 Task: Export a project to various audio formats for compatibility with different software.
Action: Mouse moved to (64, 4)
Screenshot: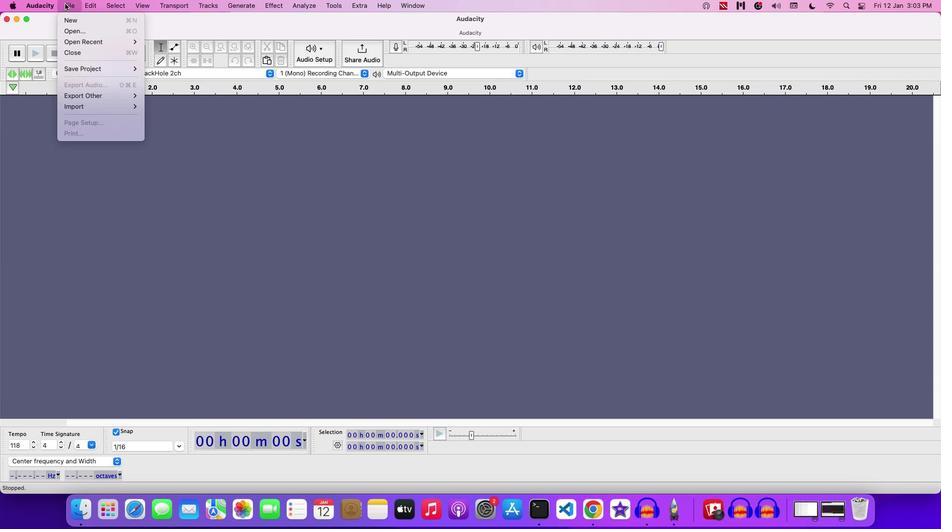 
Action: Mouse pressed left at (64, 4)
Screenshot: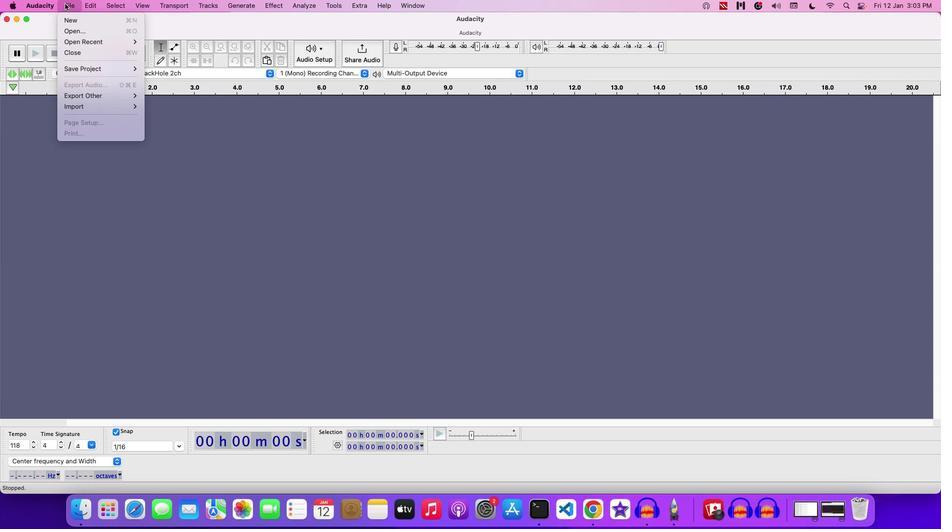 
Action: Mouse moved to (79, 28)
Screenshot: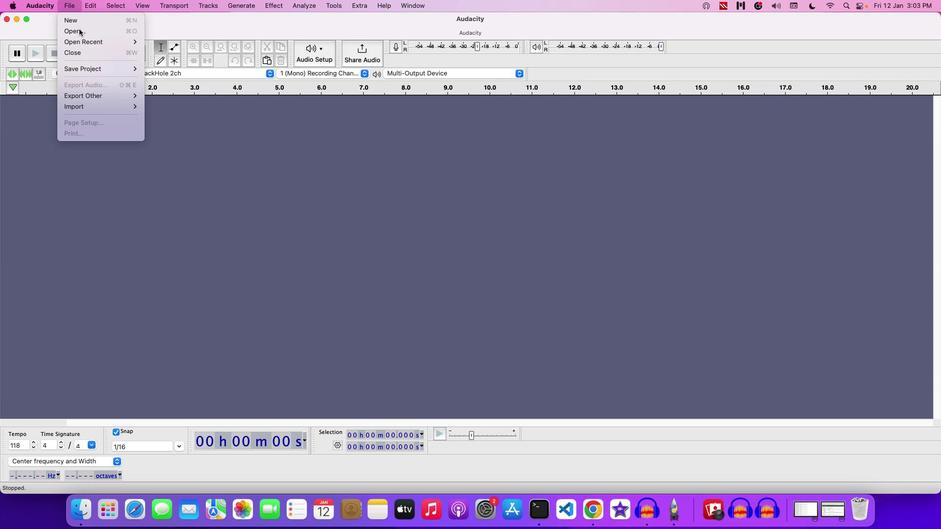 
Action: Mouse pressed left at (79, 28)
Screenshot: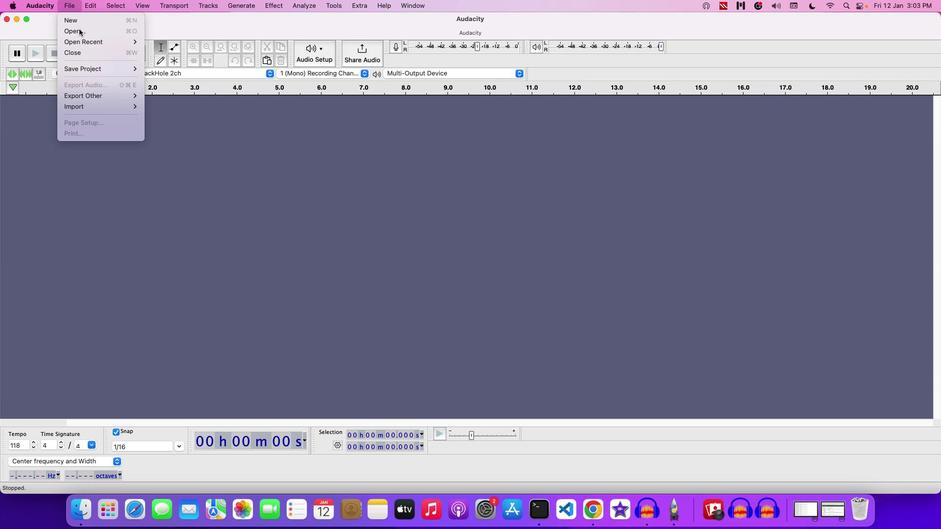 
Action: Mouse moved to (480, 105)
Screenshot: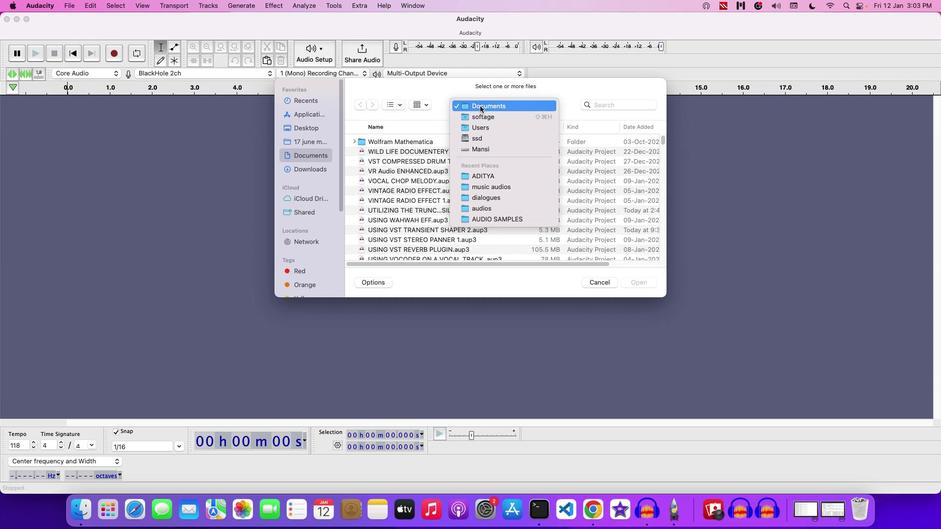 
Action: Mouse pressed left at (480, 105)
Screenshot: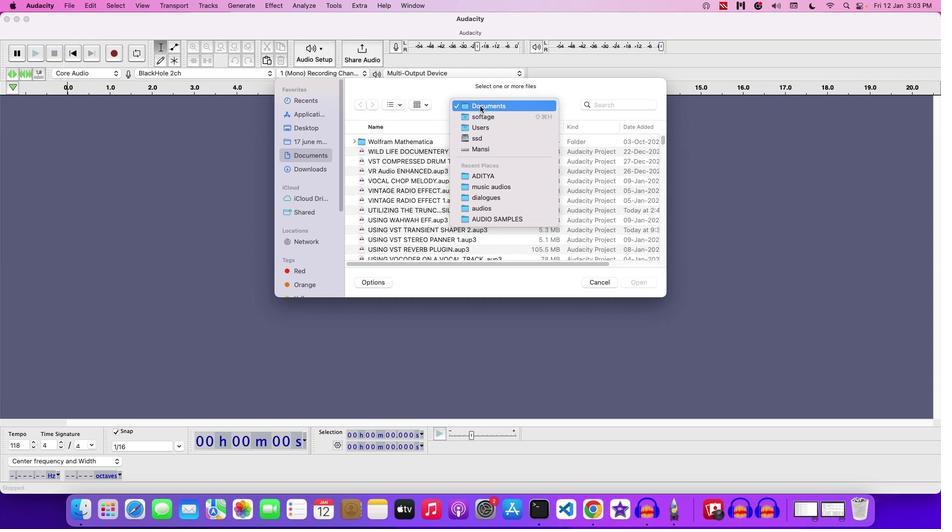 
Action: Mouse moved to (480, 186)
Screenshot: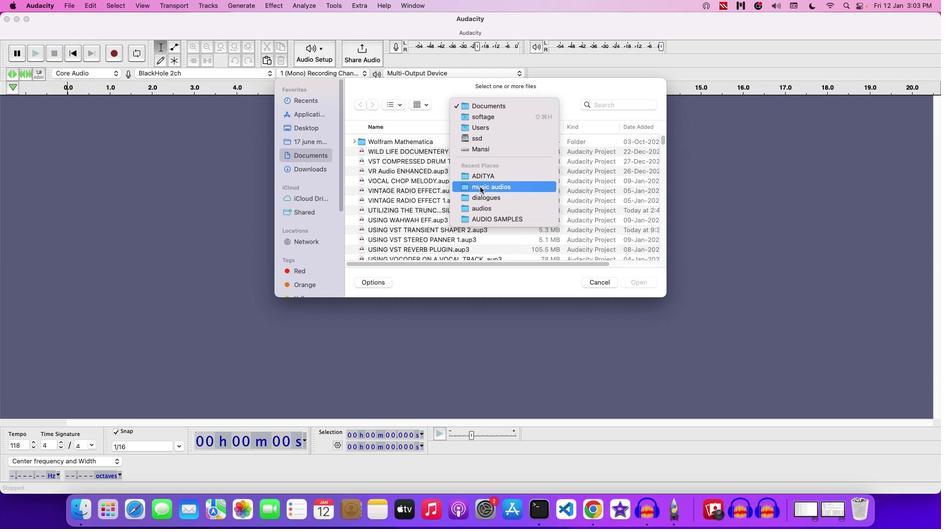
Action: Mouse pressed left at (480, 186)
Screenshot: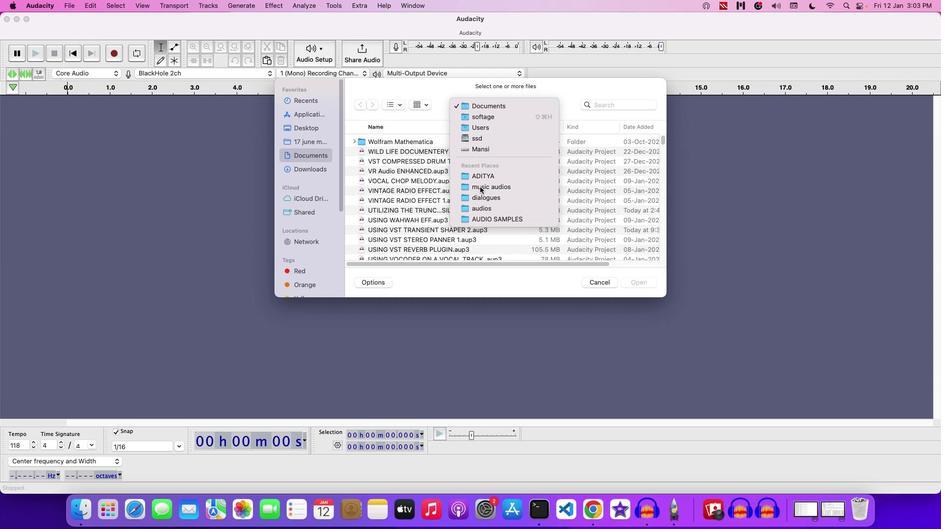 
Action: Mouse moved to (447, 156)
Screenshot: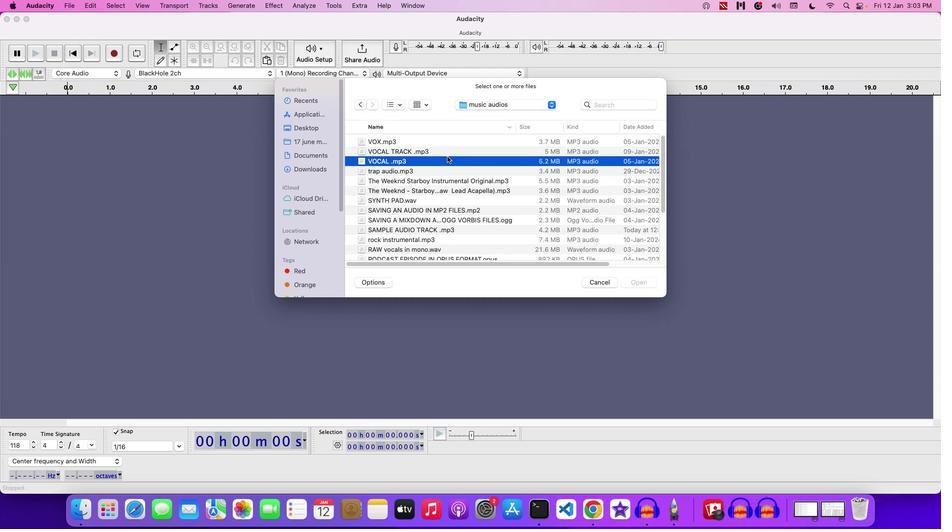 
Action: Mouse pressed left at (447, 156)
Screenshot: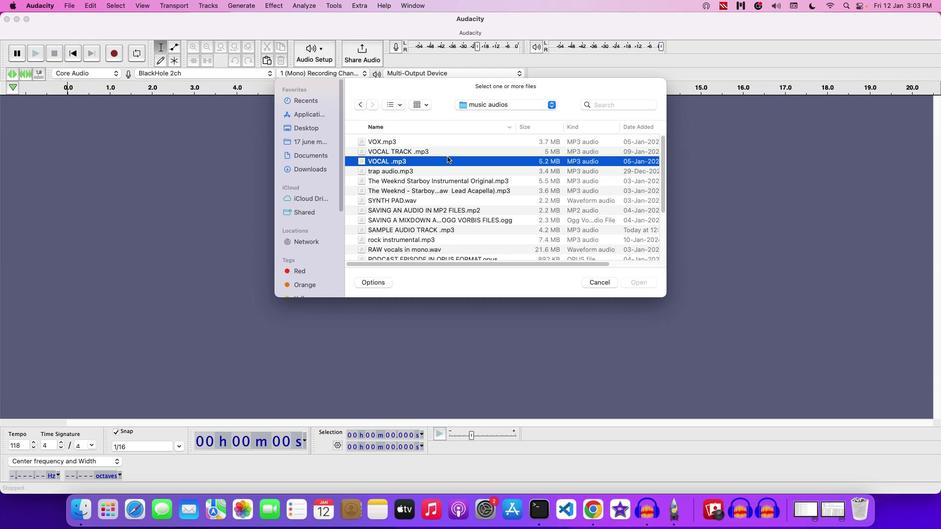 
Action: Mouse moved to (450, 153)
Screenshot: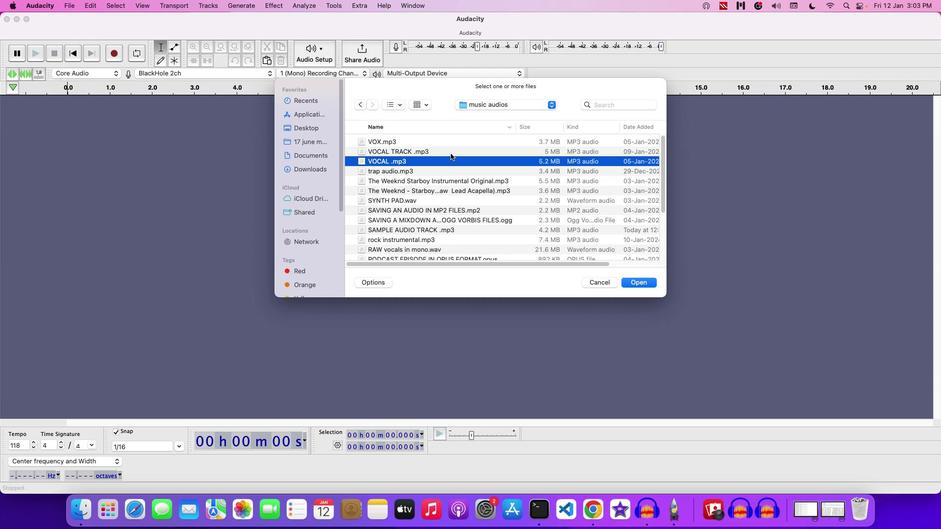 
Action: Mouse pressed left at (450, 153)
Screenshot: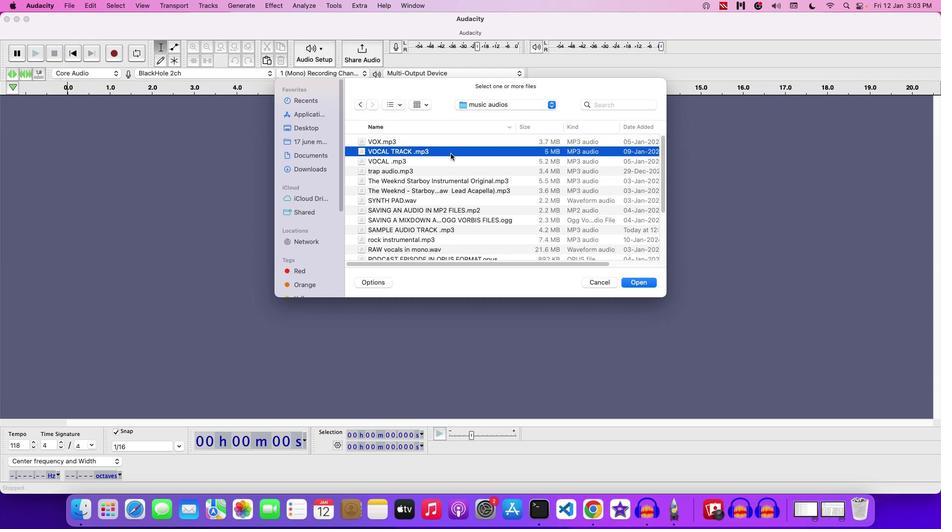 
Action: Mouse moved to (451, 153)
Screenshot: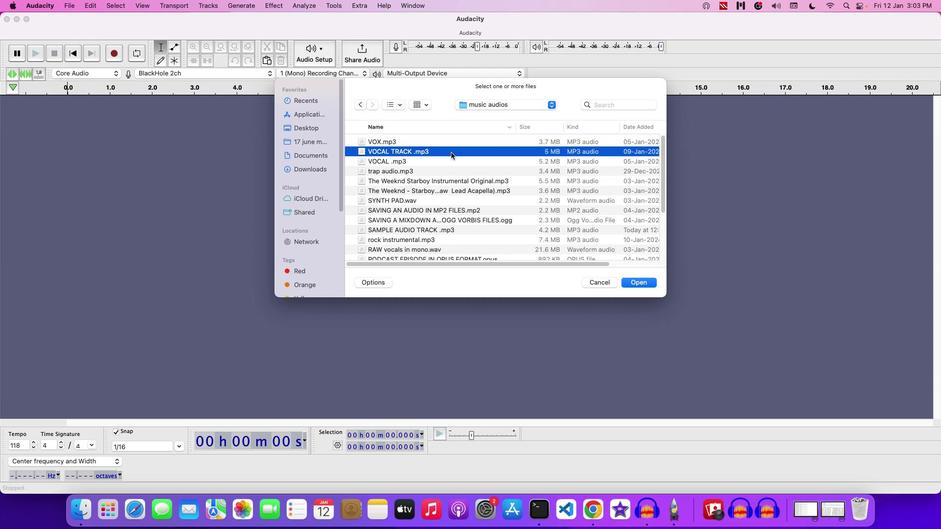 
Action: Mouse pressed left at (451, 153)
Screenshot: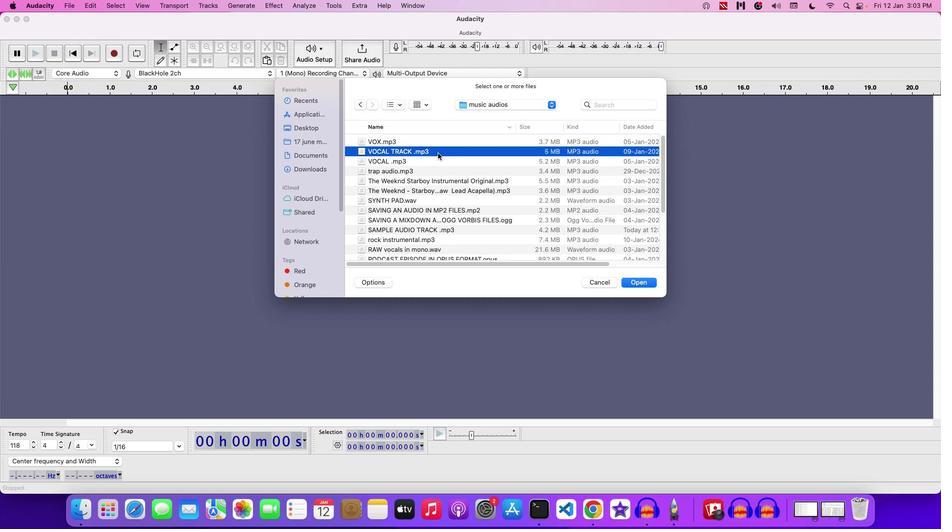 
Action: Mouse moved to (600, 285)
Screenshot: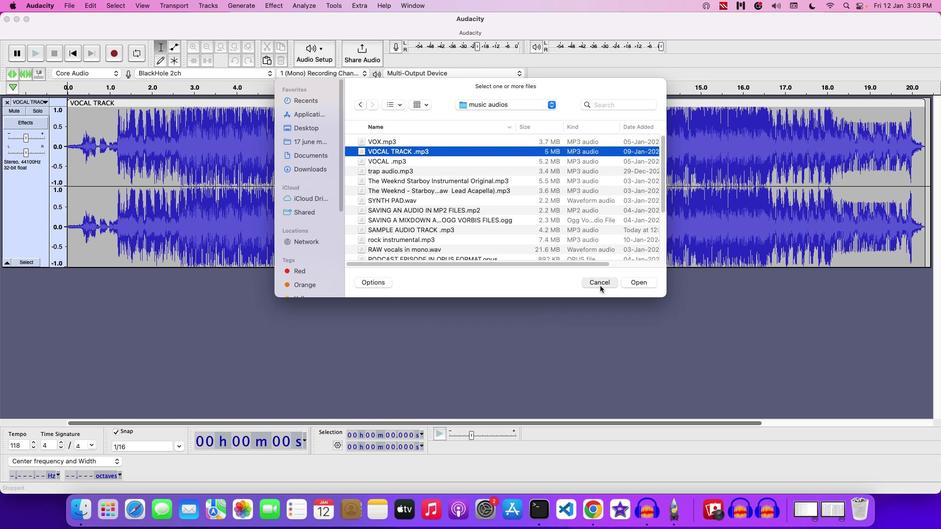 
Action: Mouse pressed left at (600, 285)
Screenshot: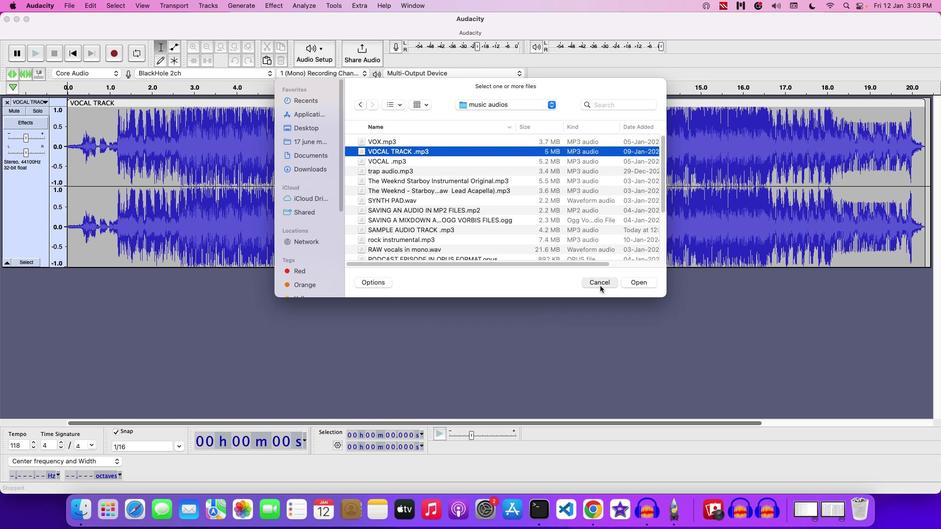 
Action: Mouse moved to (66, 106)
Screenshot: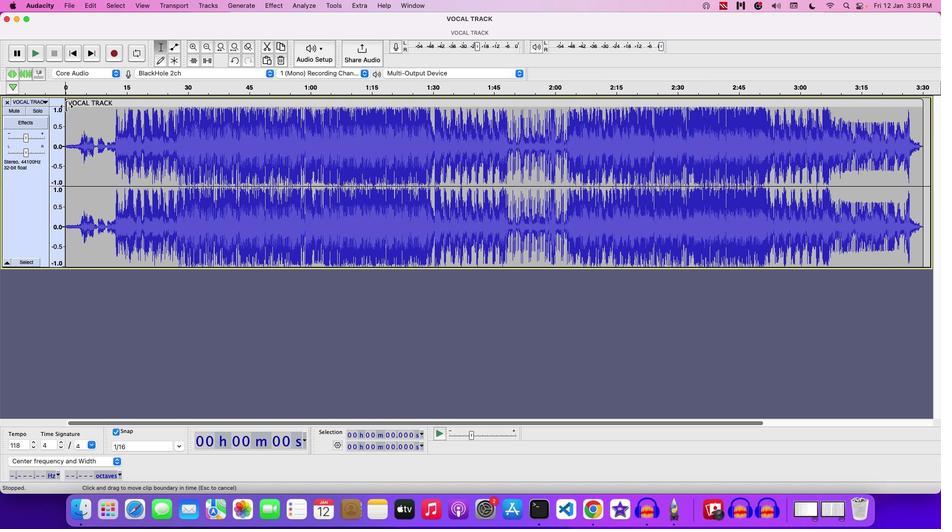 
Action: Mouse pressed left at (66, 106)
Screenshot: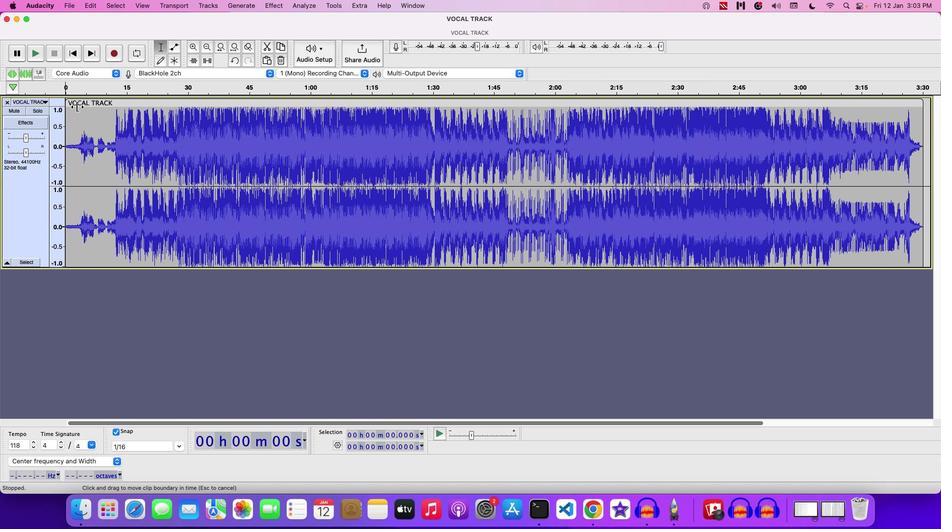 
Action: Mouse moved to (112, 104)
Screenshot: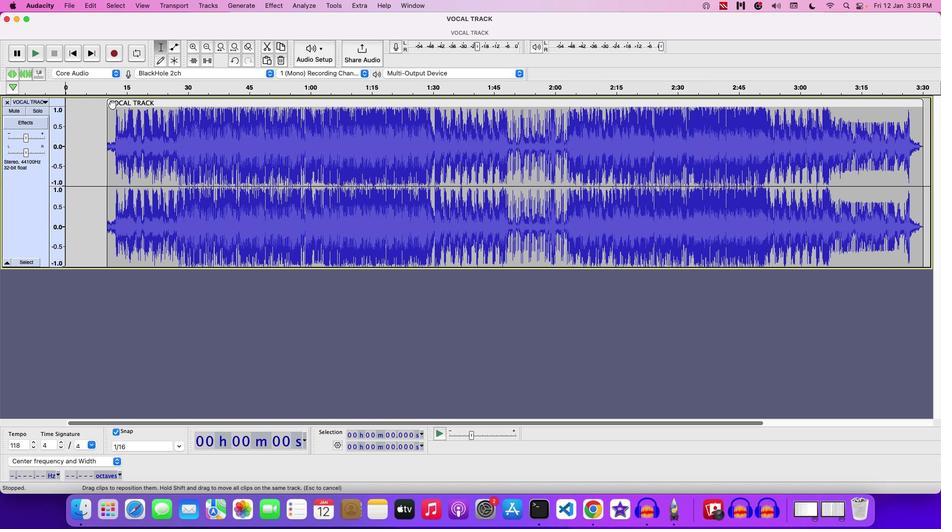 
Action: Mouse pressed left at (112, 104)
Screenshot: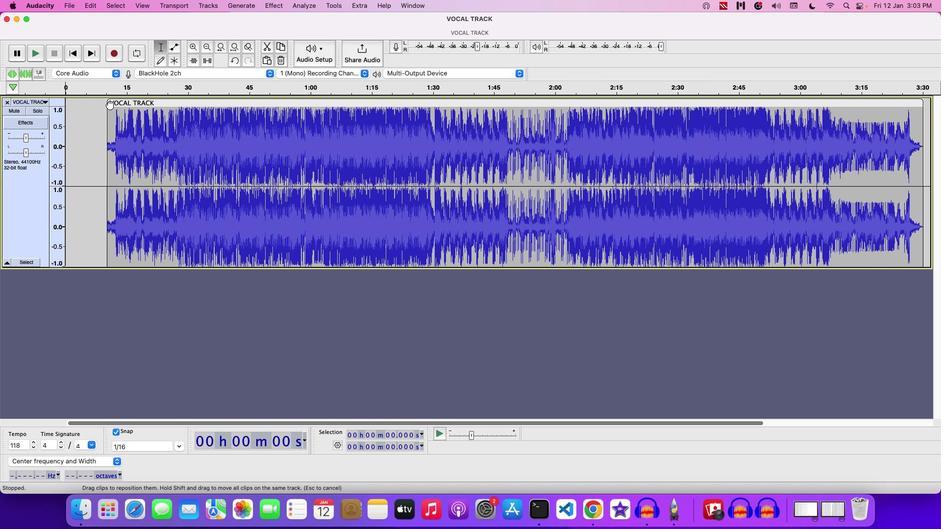
Action: Mouse moved to (881, 100)
Screenshot: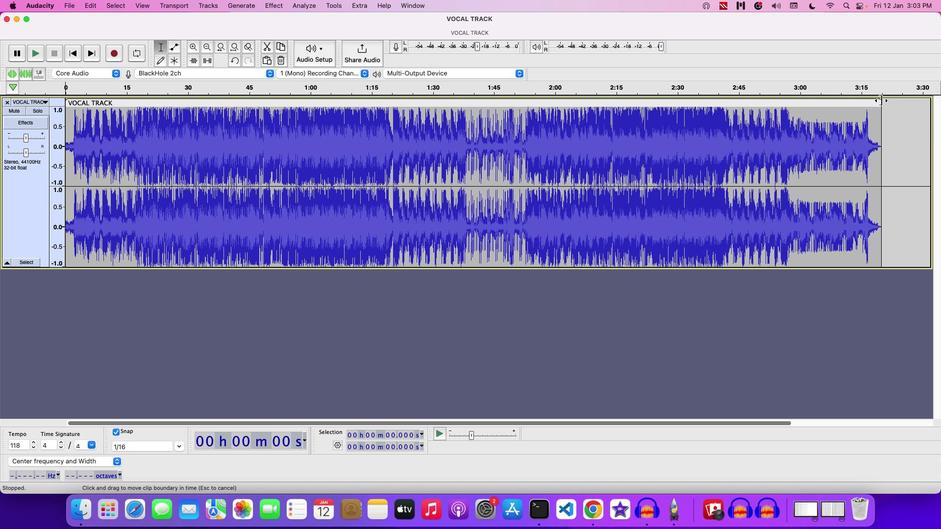 
Action: Mouse pressed left at (881, 100)
Screenshot: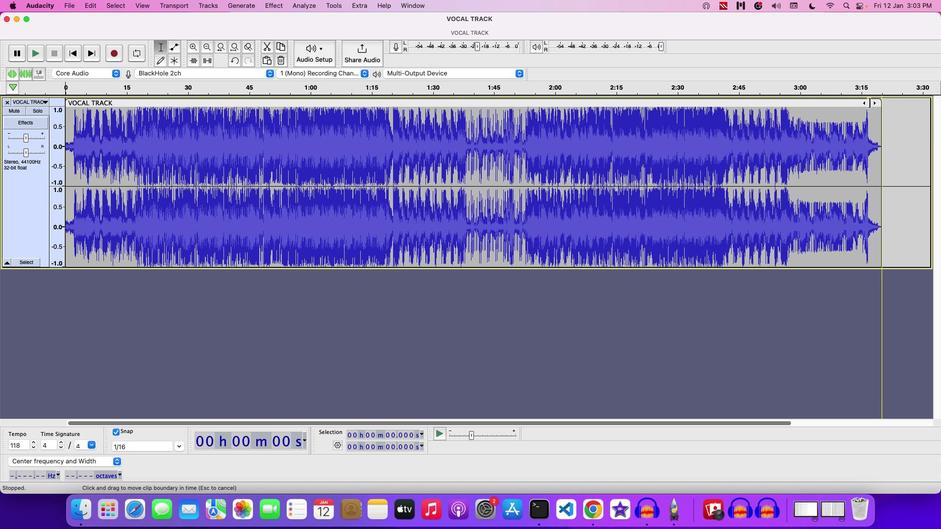 
Action: Mouse moved to (254, 85)
Screenshot: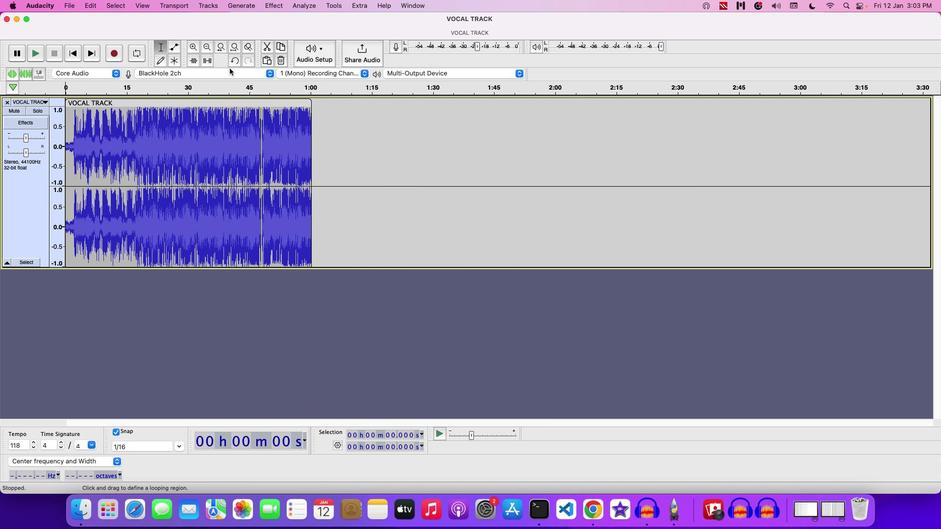 
Action: Key pressed Key.space
Screenshot: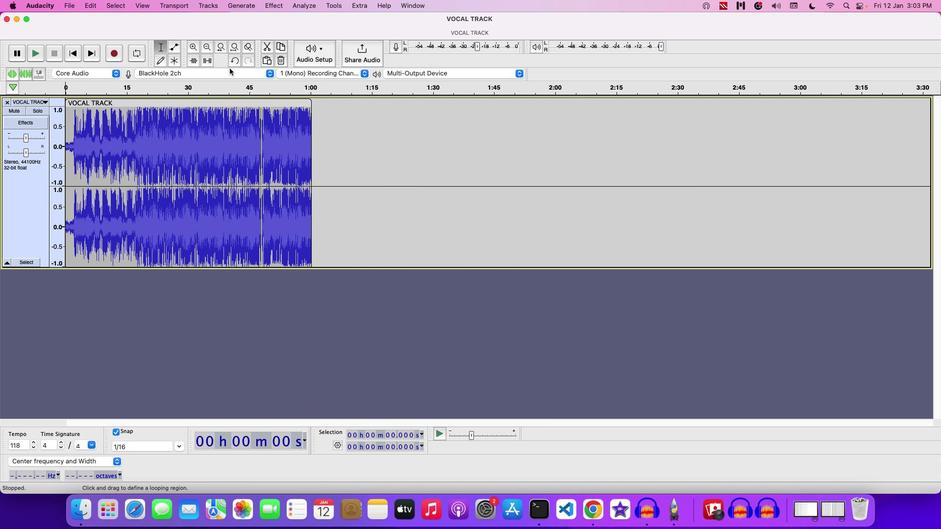 
Action: Mouse moved to (194, 45)
Screenshot: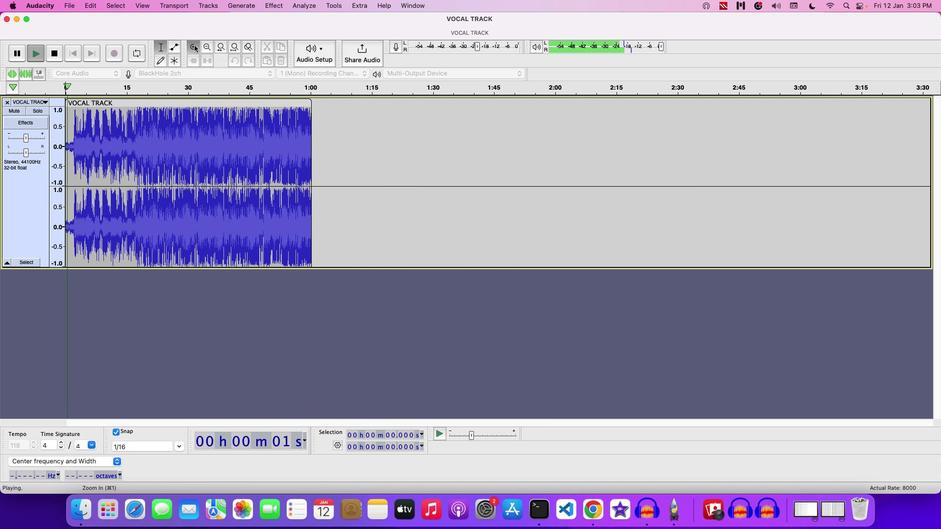 
Action: Mouse pressed left at (194, 45)
Screenshot: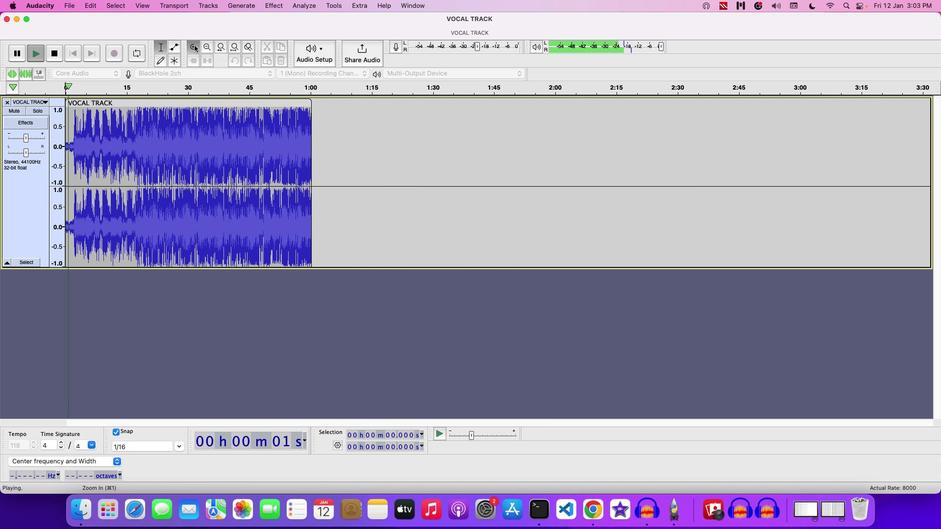 
Action: Mouse pressed left at (194, 45)
Screenshot: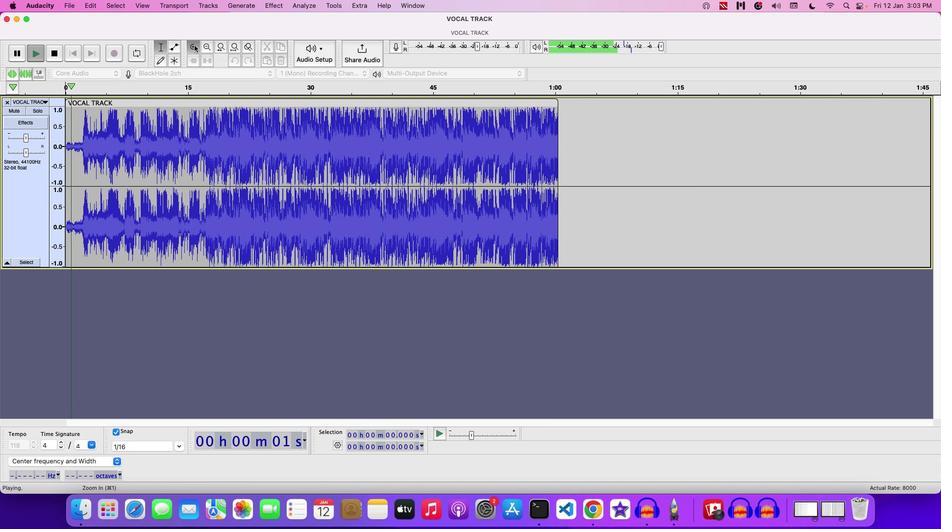 
Action: Mouse moved to (419, 149)
Screenshot: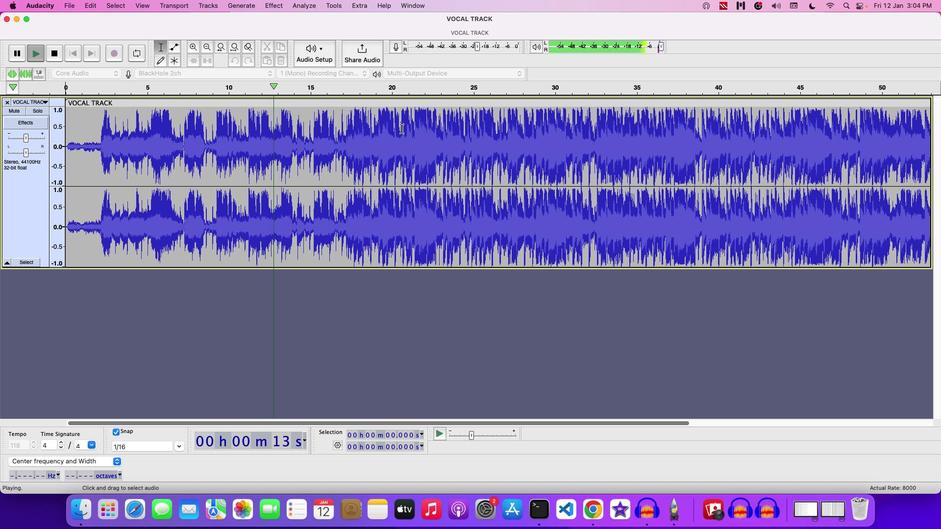
Action: Key pressed Key.space
Screenshot: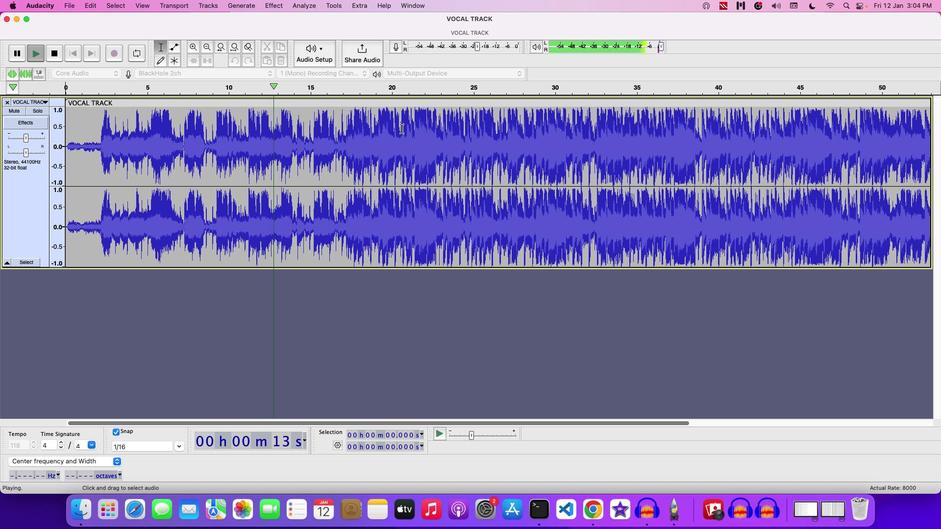 
Action: Mouse moved to (73, 7)
Screenshot: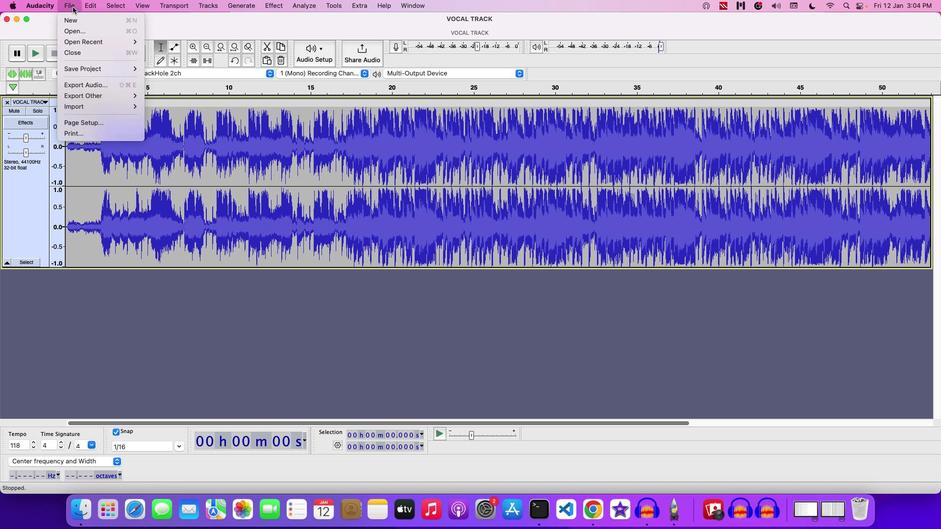 
Action: Mouse pressed left at (73, 7)
Screenshot: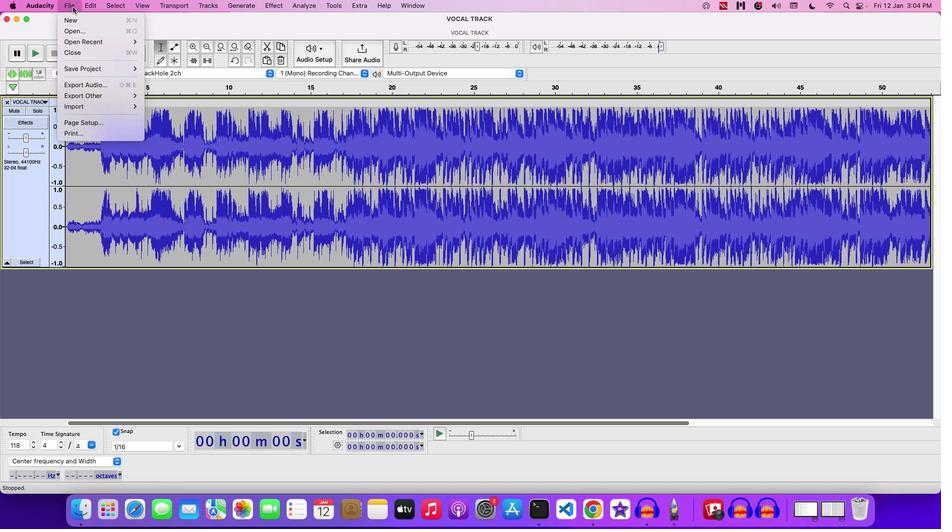 
Action: Mouse moved to (102, 82)
Screenshot: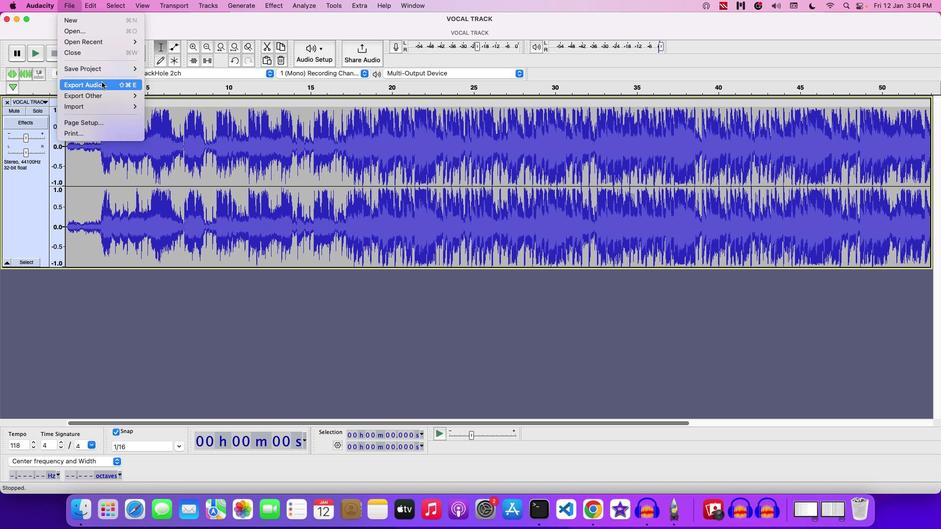 
Action: Mouse pressed left at (102, 82)
Screenshot: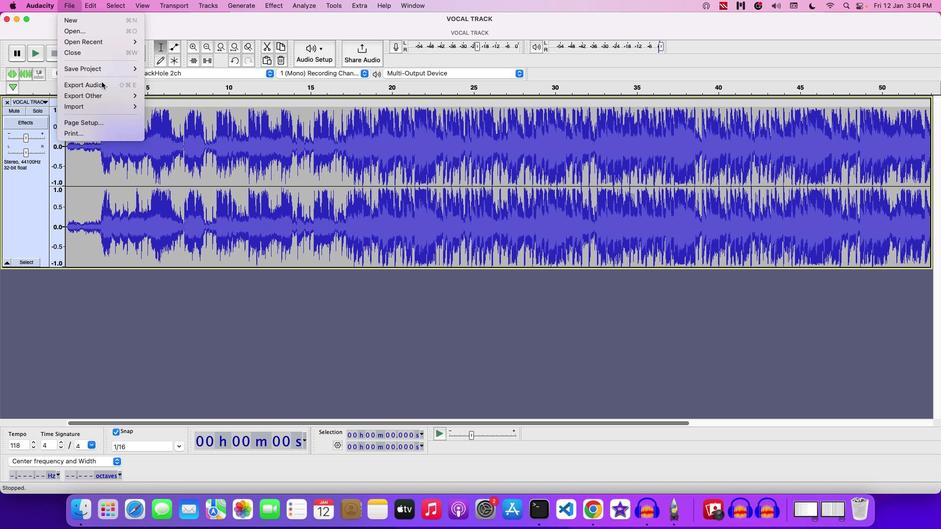 
Action: Mouse moved to (293, 119)
Screenshot: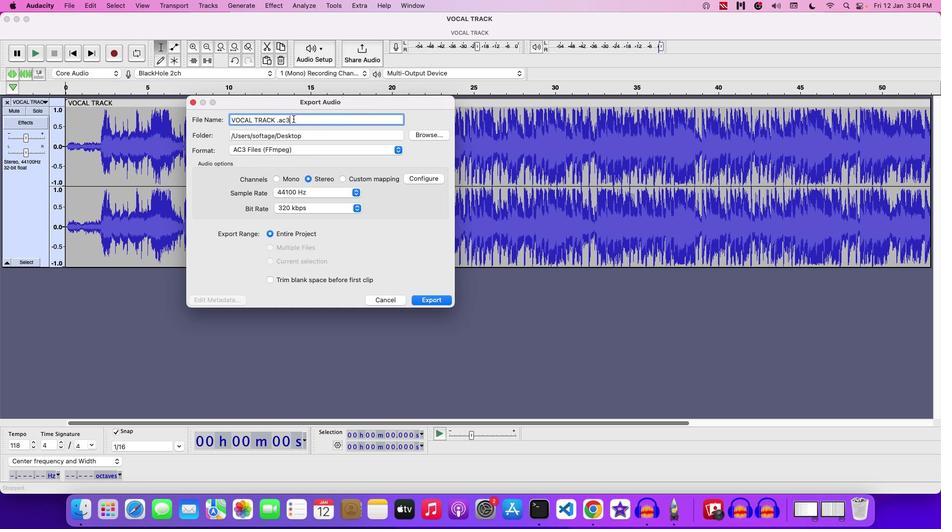 
Action: Mouse pressed left at (293, 119)
Screenshot: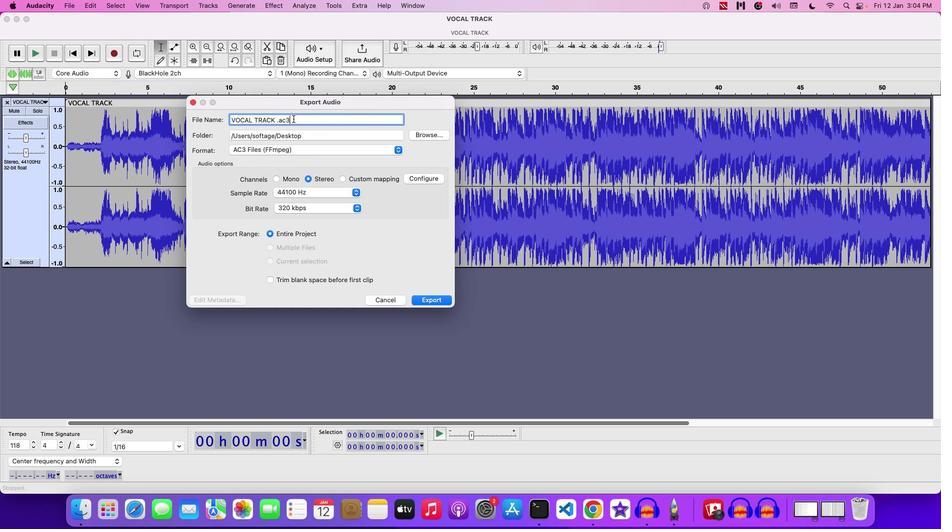 
Action: Mouse moved to (289, 114)
Screenshot: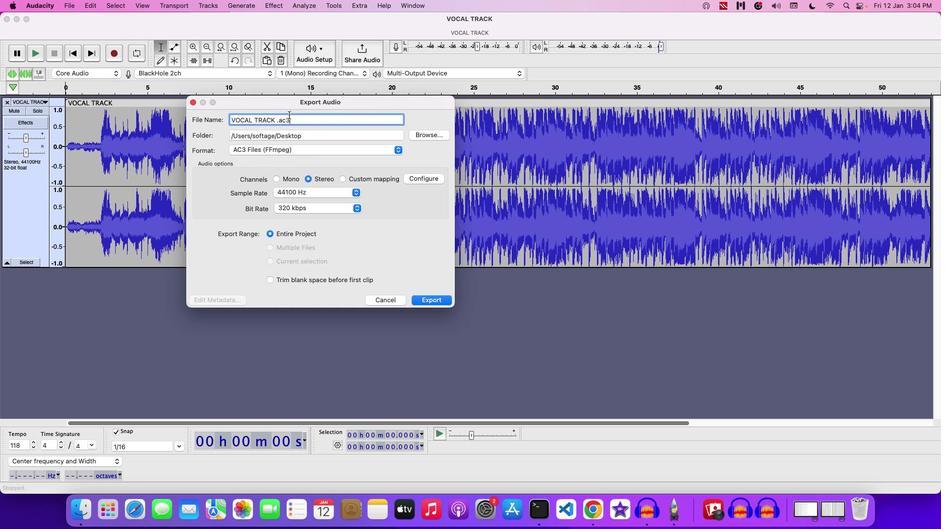 
Action: Key pressed Key.backspaceKey.backspaceKey.backspaceKey.backspaceKey.backspaceKey.backspaceKey.backspaceKey.backspaceKey.backspaceKey.backspaceKey.backspaceKey.backspaceKey.backspaceKey.backspaceKey.backspaceKey.backspaceKey.backspaceKey.backspaceKey.backspaceKey.backspaceKey.backspaceKey.backspace'E''X''P''O''R''T''I''N''G'Key.space'P''R''O''J''E''C''X'Key.backspace'T'Key.space'I''N'Key.space'V''A''R''I''O''U'
Screenshot: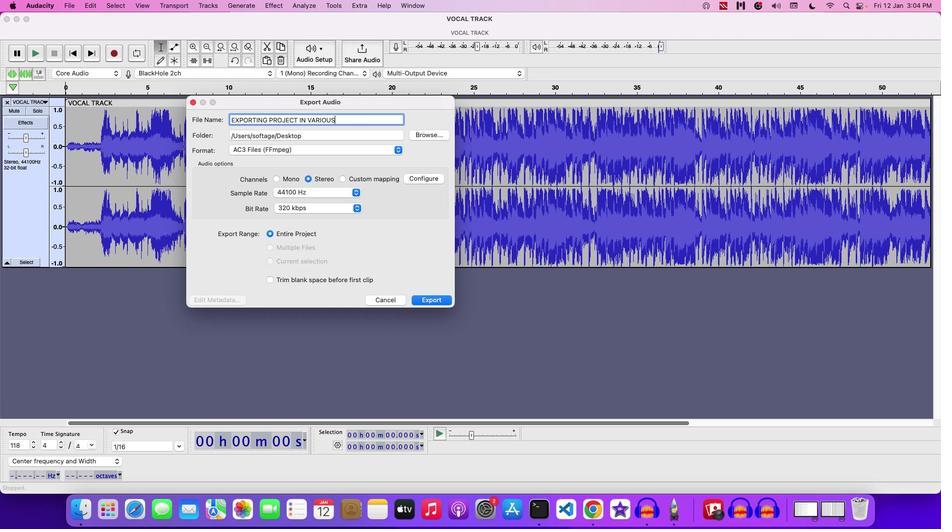 
Action: Mouse moved to (289, 114)
Screenshot: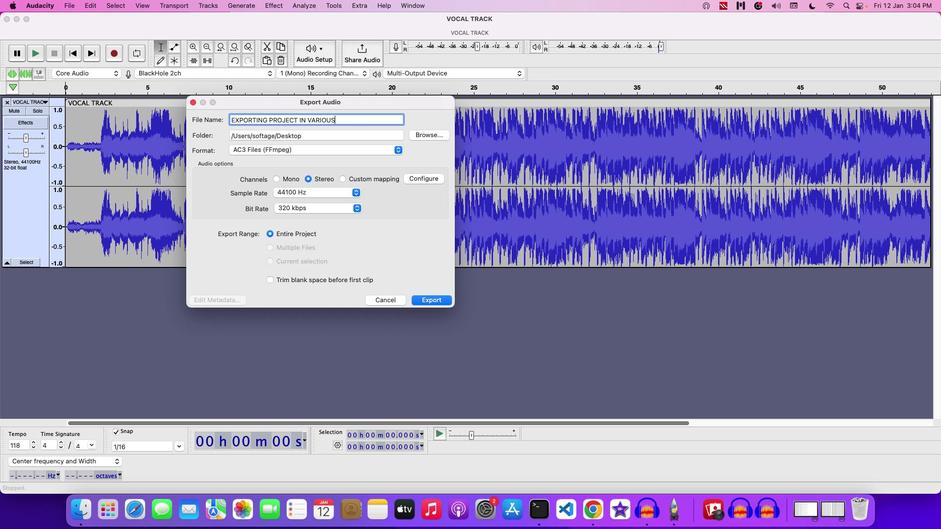 
Action: Key pressed 'S'Key.space'A''U''D''I''O'Key.space'F''O''R''M''A''T'Key.space'1'
Screenshot: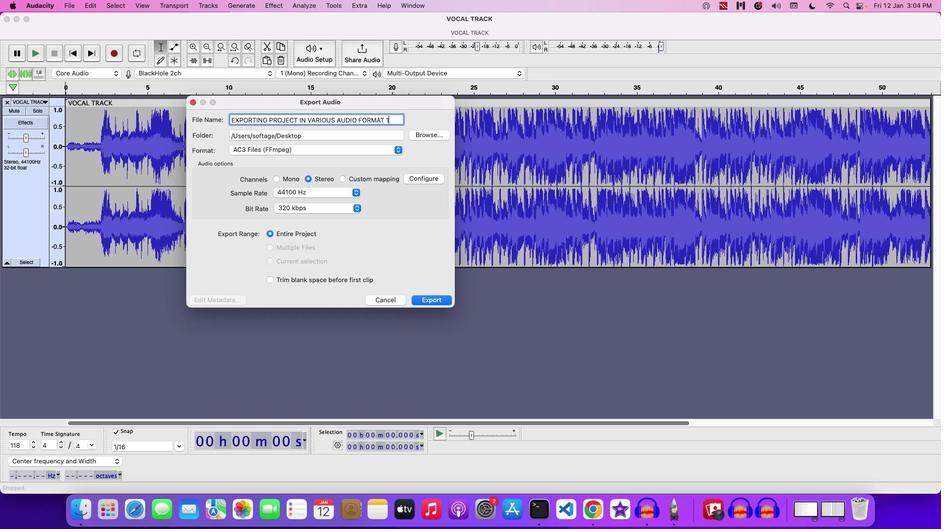
Action: Mouse moved to (442, 117)
Screenshot: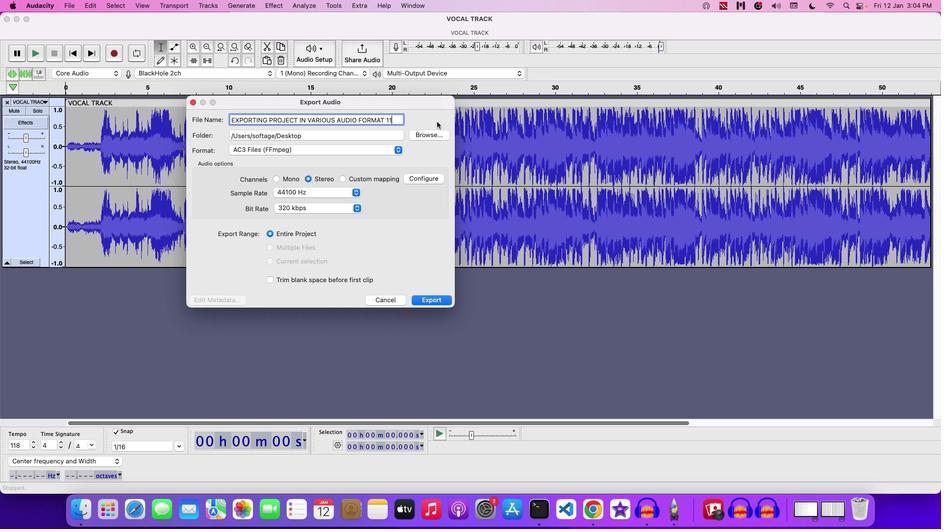 
Action: Key pressed '1'
Screenshot: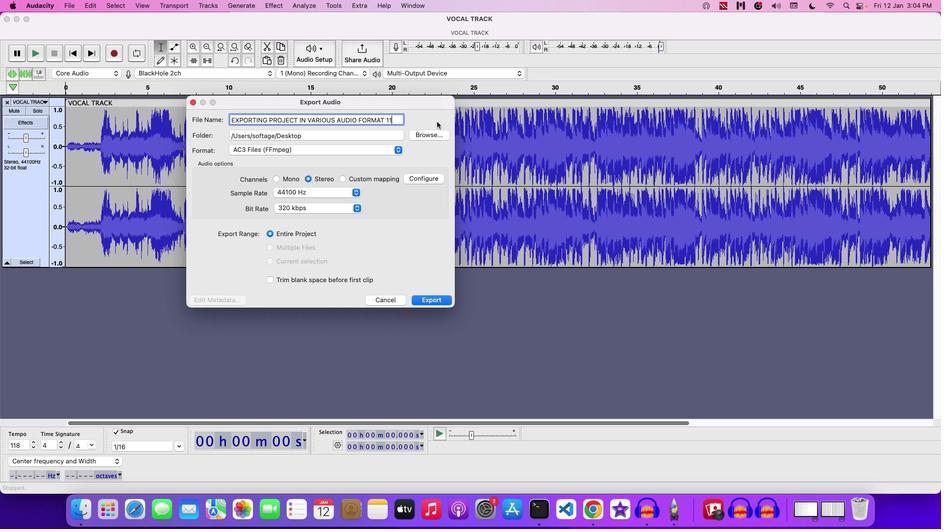 
Action: Mouse moved to (411, 130)
Screenshot: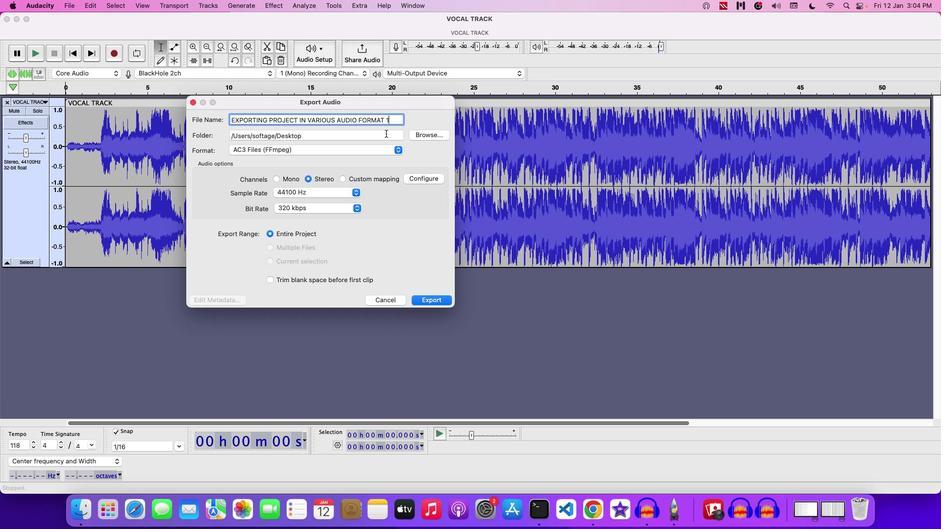 
Action: Key pressed Key.backspace
Screenshot: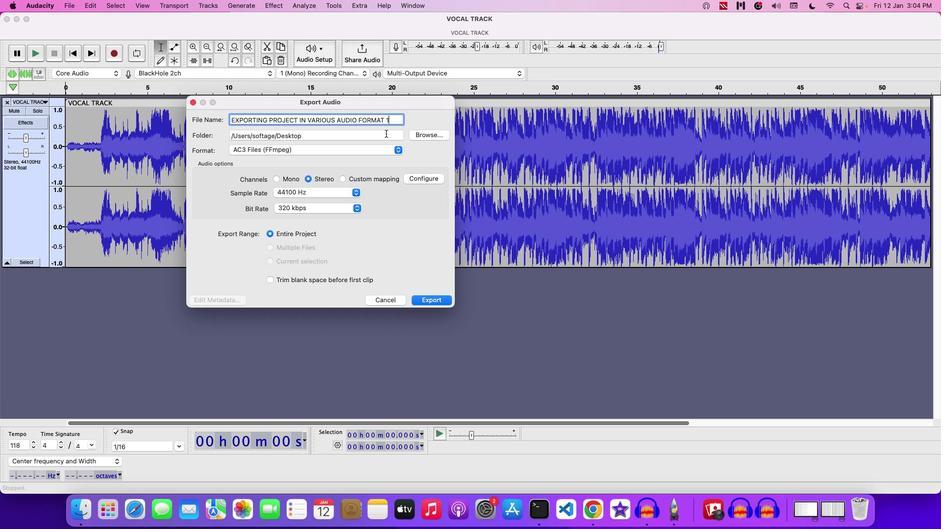 
Action: Mouse moved to (316, 155)
Screenshot: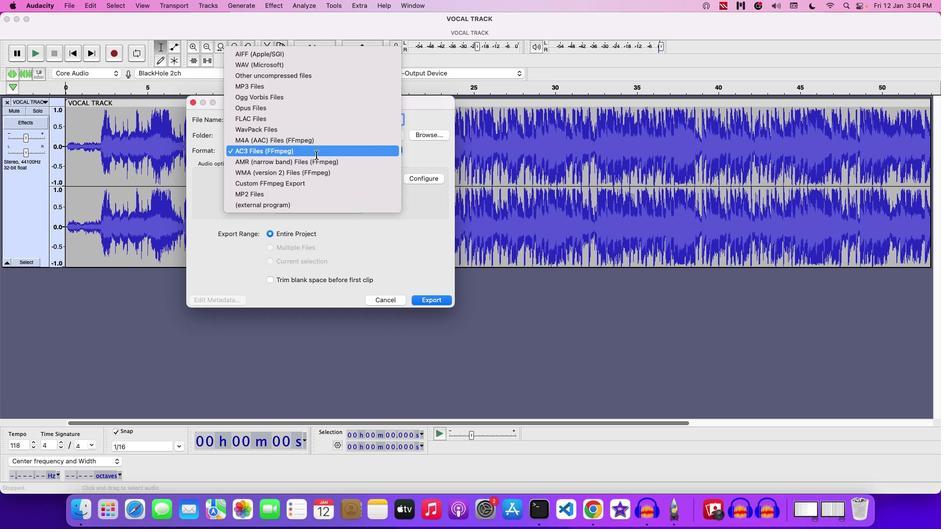 
Action: Mouse pressed left at (316, 155)
Screenshot: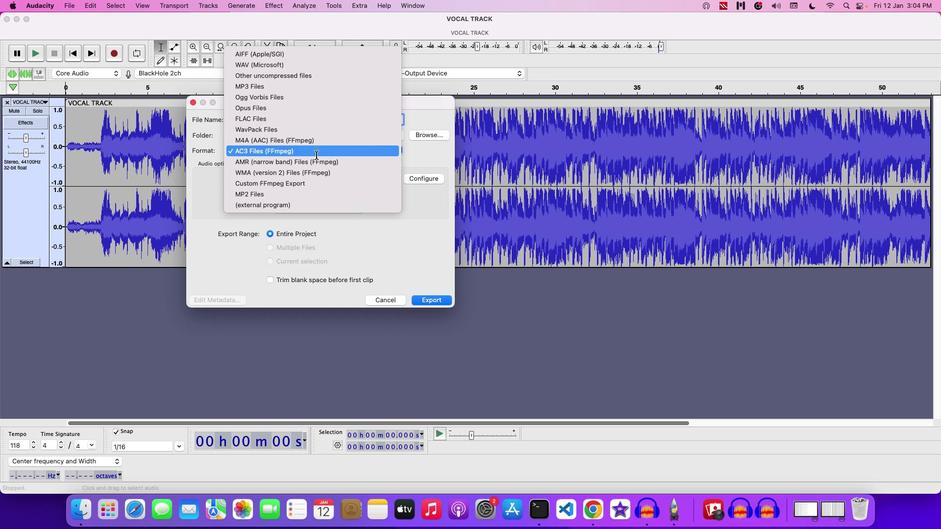 
Action: Mouse moved to (291, 61)
Screenshot: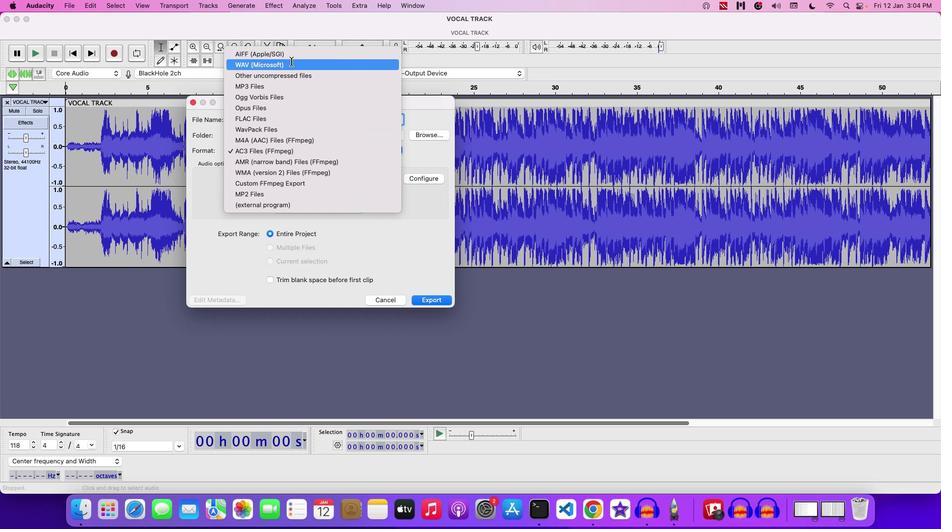 
Action: Mouse pressed left at (291, 61)
Screenshot: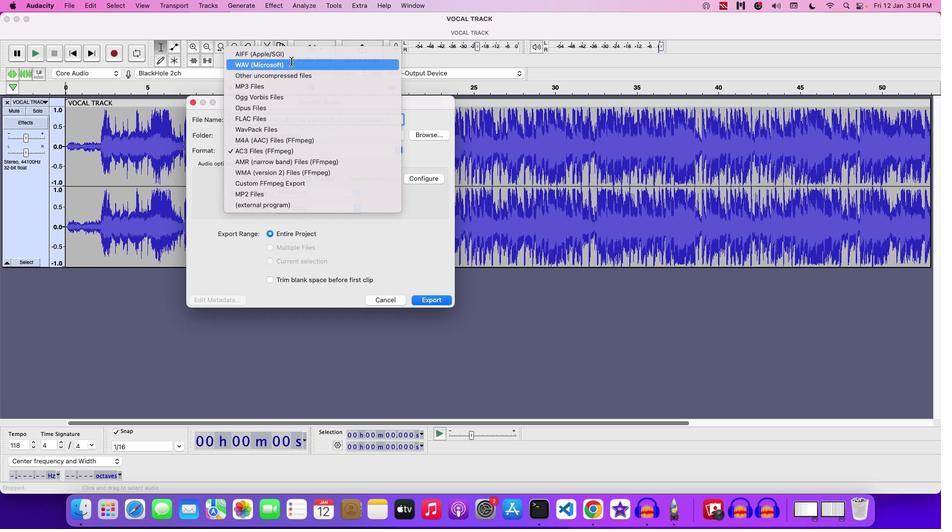 
Action: Mouse moved to (429, 301)
Screenshot: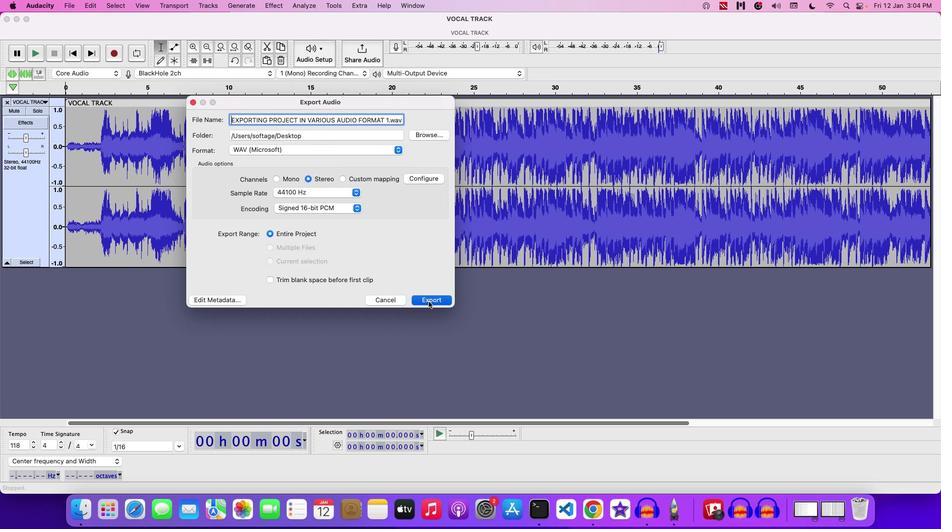 
Action: Mouse pressed left at (429, 301)
Screenshot: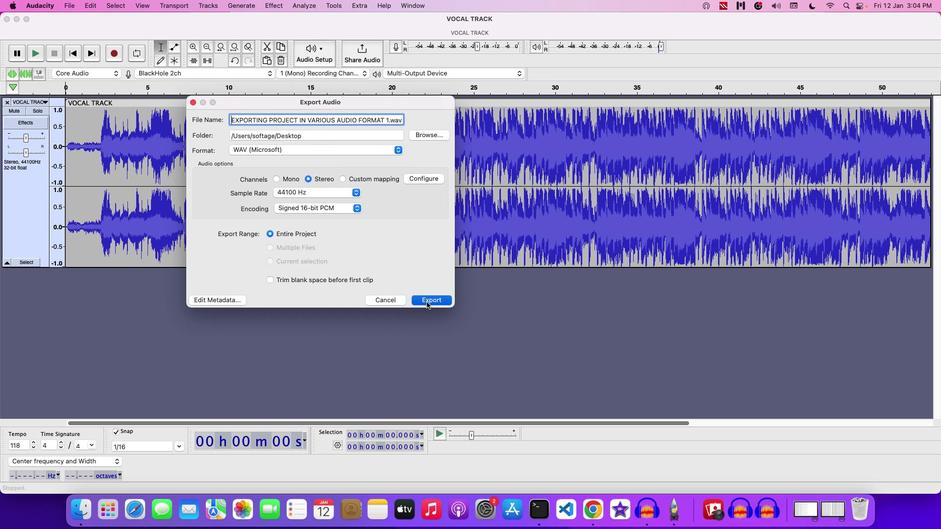 
Action: Mouse moved to (67, 0)
Screenshot: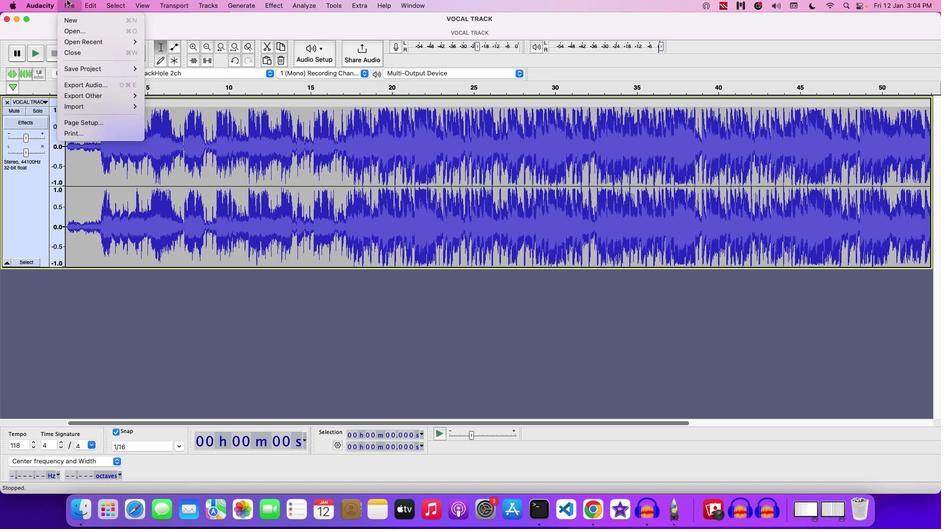 
Action: Mouse pressed left at (67, 0)
Screenshot: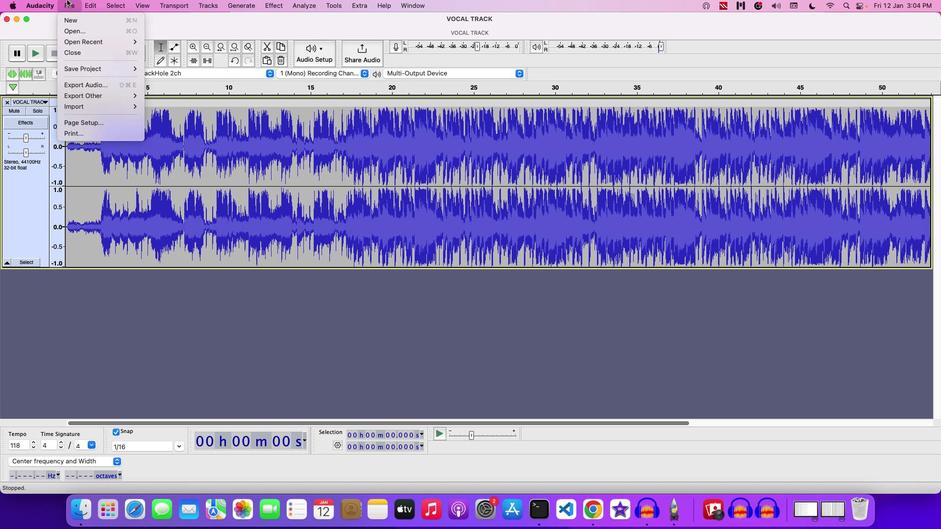 
Action: Mouse moved to (86, 89)
Screenshot: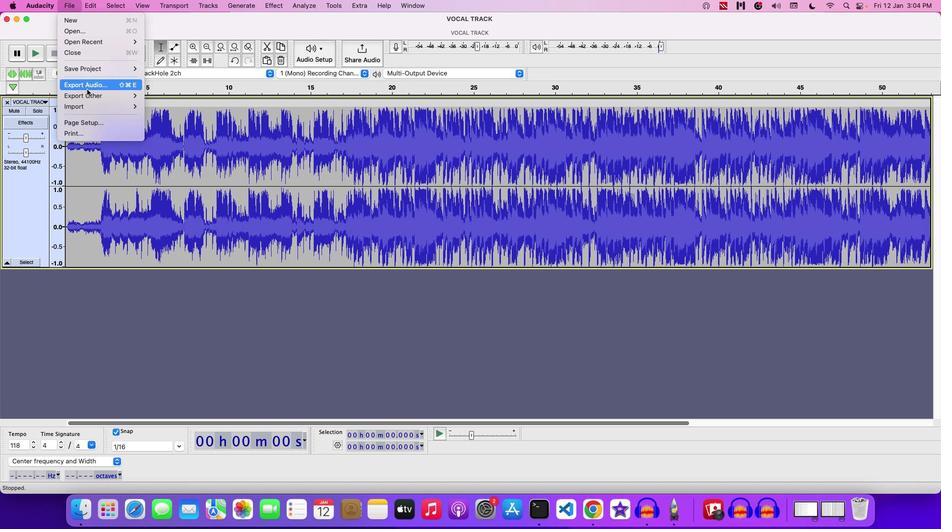 
Action: Mouse pressed left at (86, 89)
Screenshot: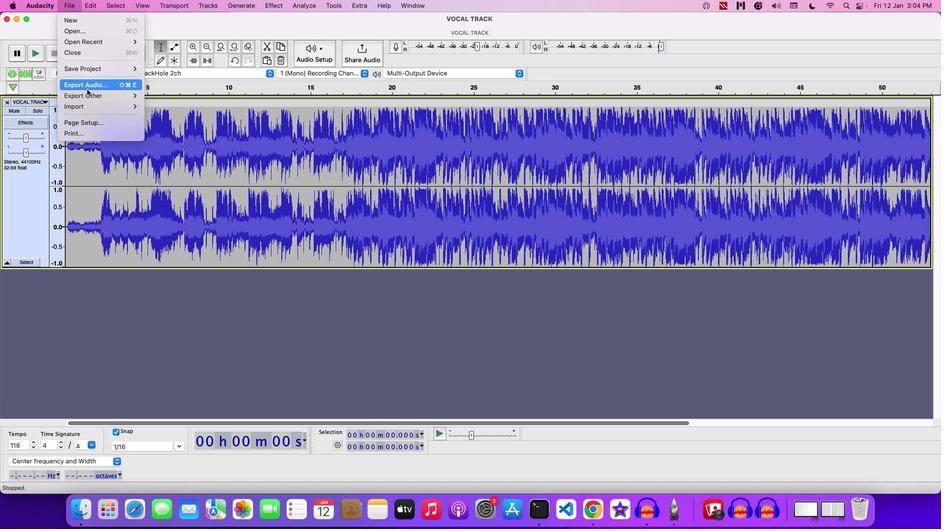
Action: Mouse moved to (224, 112)
Screenshot: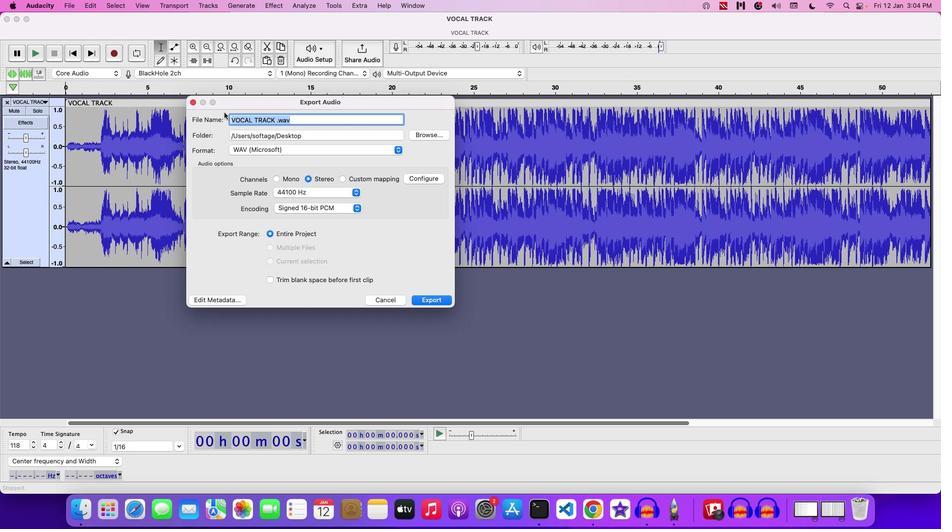 
Action: Key pressed Key.backspace'E''X''P''O''R''T''I''N''G'Key.space'A''U''D''I''O''P'Key.spaceKey.backspaceKey.backspace'I''O'Key.backspaceKey.backspaceKey.space'I''N'Key.space'D''I''F''F'Key.space'F''O''R''M''A''T'Key.space'2'
Screenshot: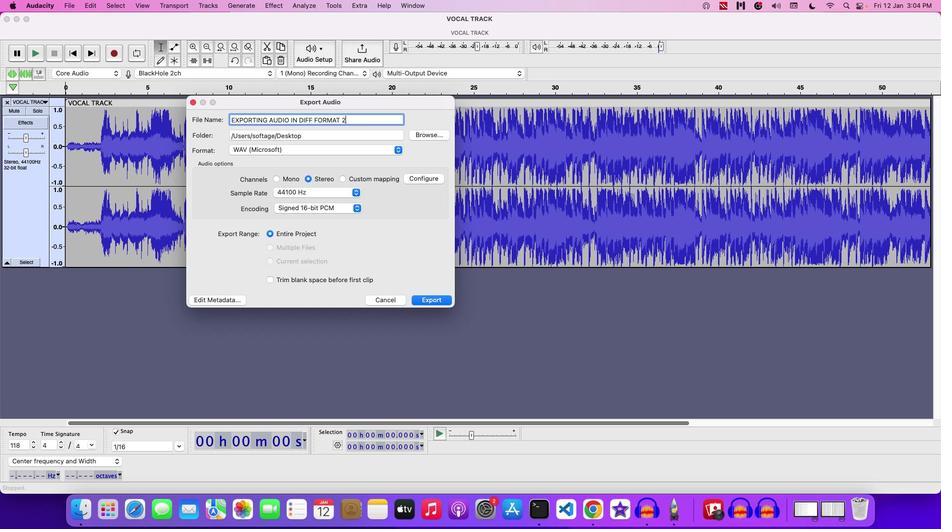 
Action: Mouse moved to (309, 149)
Screenshot: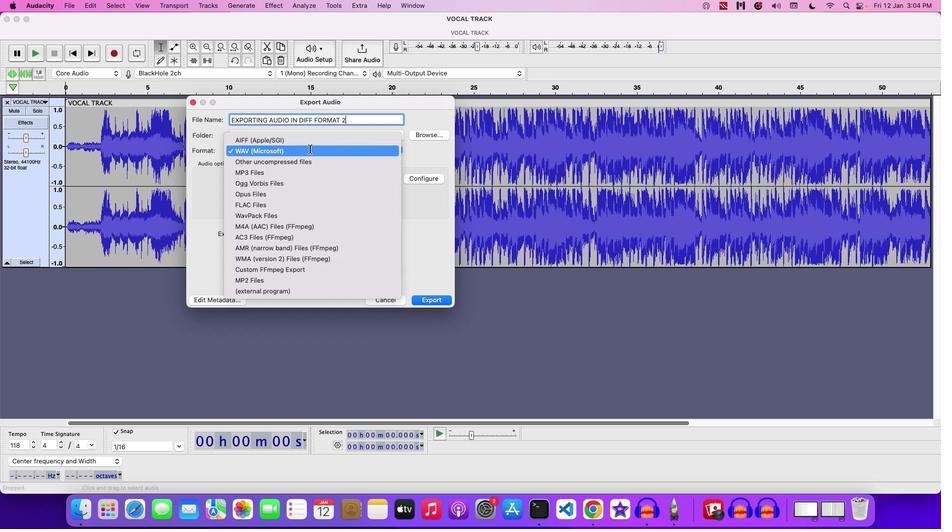
Action: Mouse pressed left at (309, 149)
Screenshot: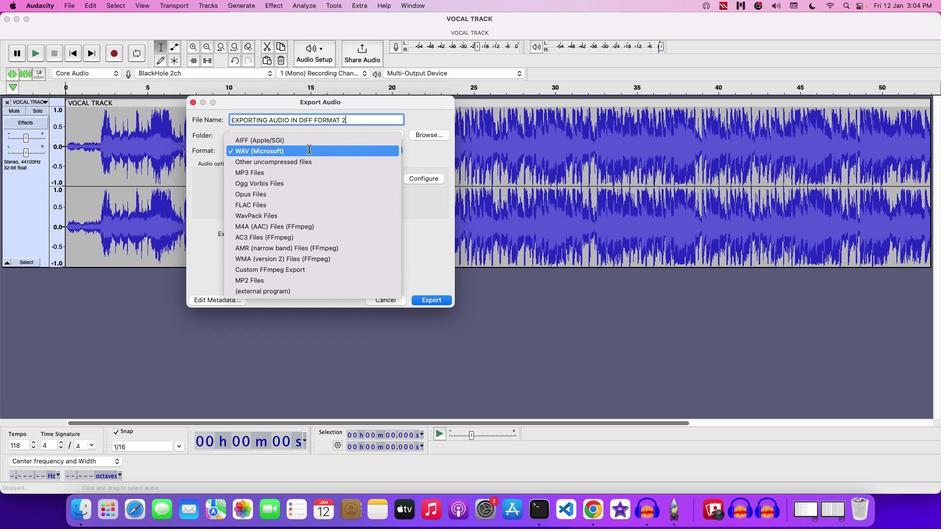 
Action: Mouse moved to (255, 167)
Screenshot: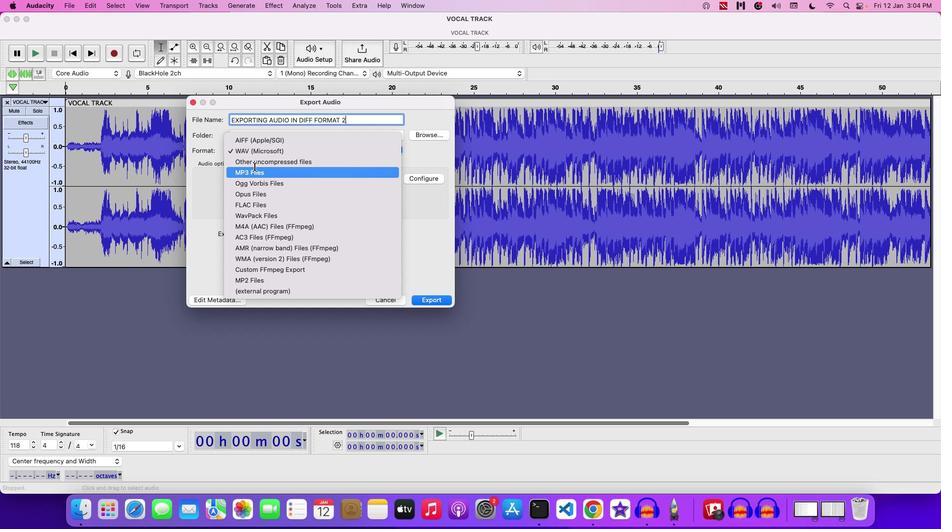 
Action: Mouse pressed left at (255, 167)
Screenshot: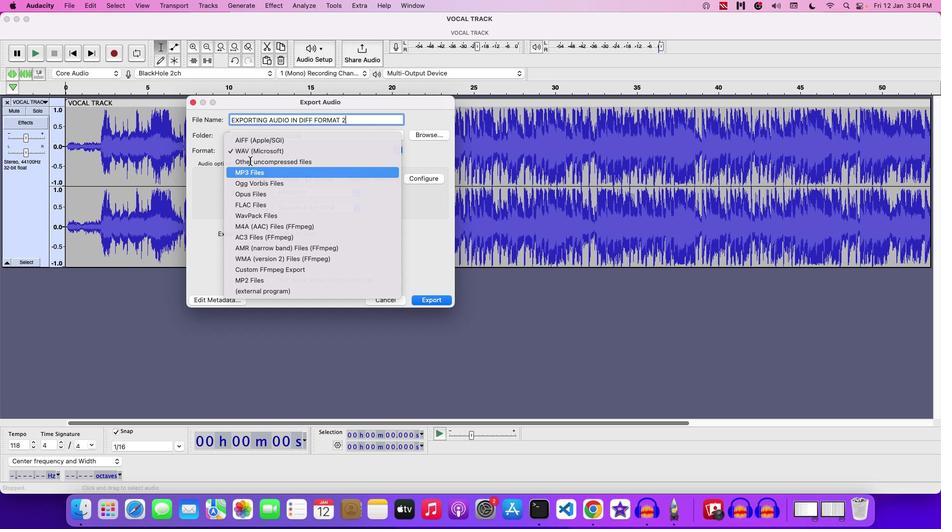 
Action: Mouse moved to (441, 314)
Screenshot: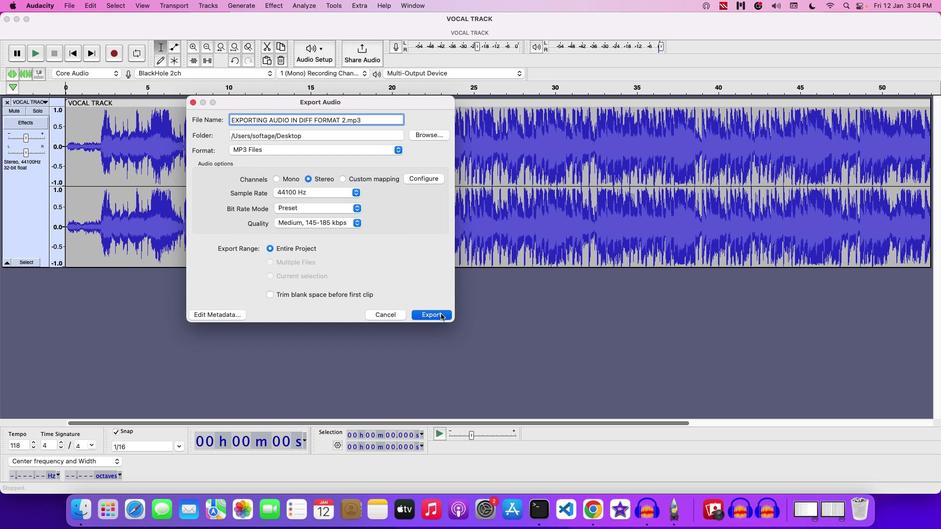 
Action: Mouse pressed left at (441, 314)
Screenshot: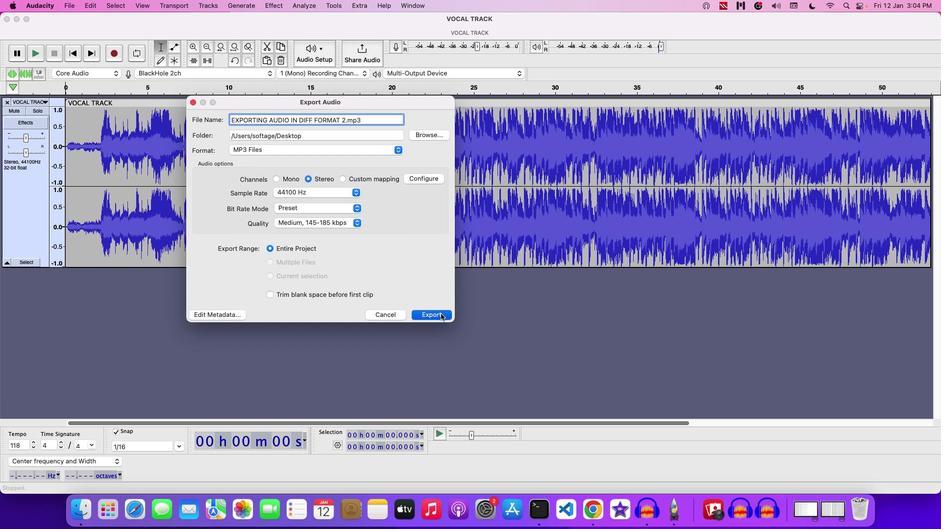 
Action: Mouse moved to (73, 2)
Screenshot: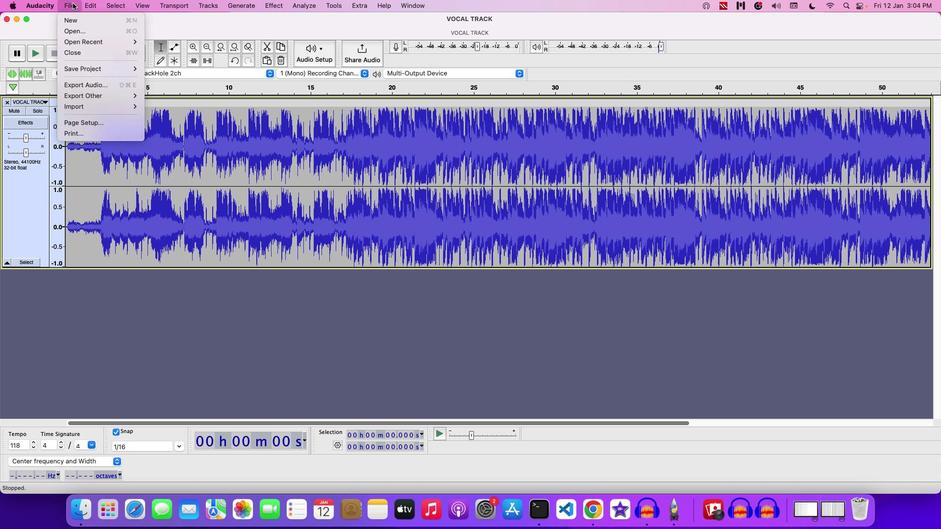 
Action: Mouse pressed left at (73, 2)
Screenshot: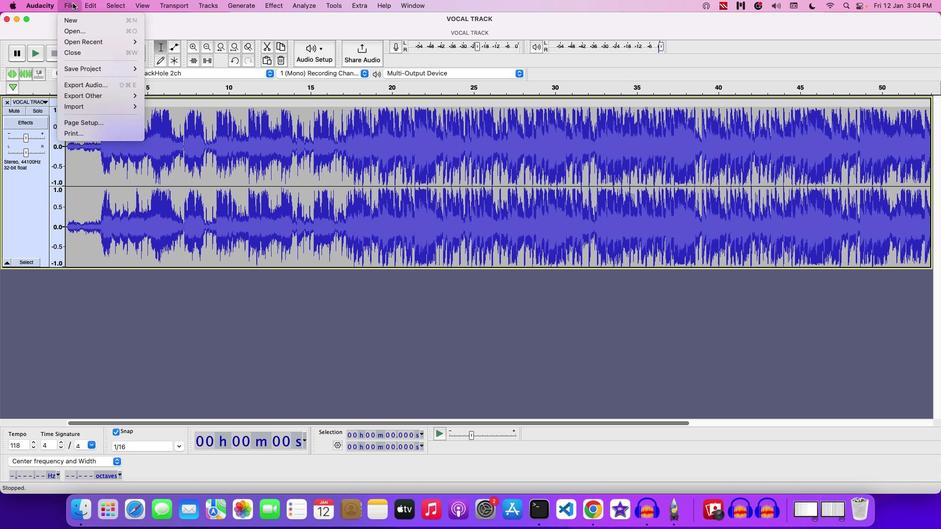 
Action: Mouse moved to (83, 82)
Screenshot: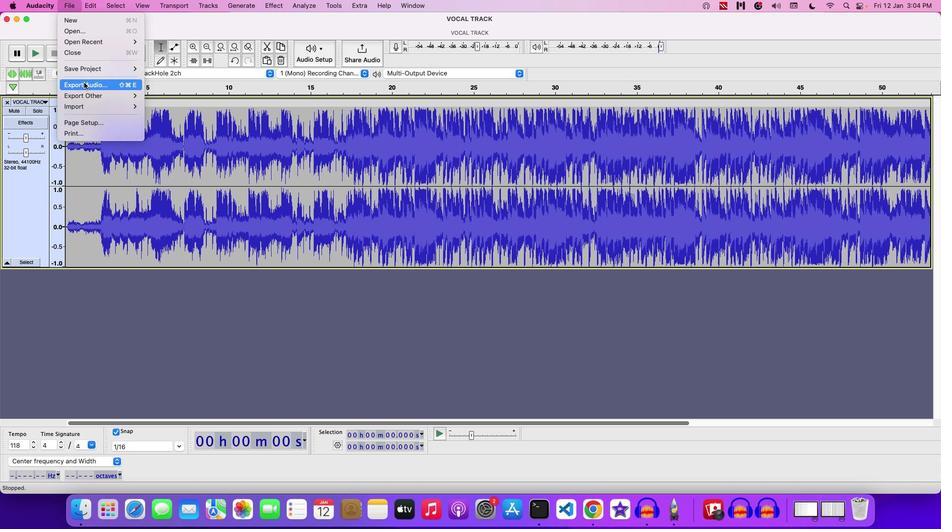 
Action: Mouse pressed left at (83, 82)
Screenshot: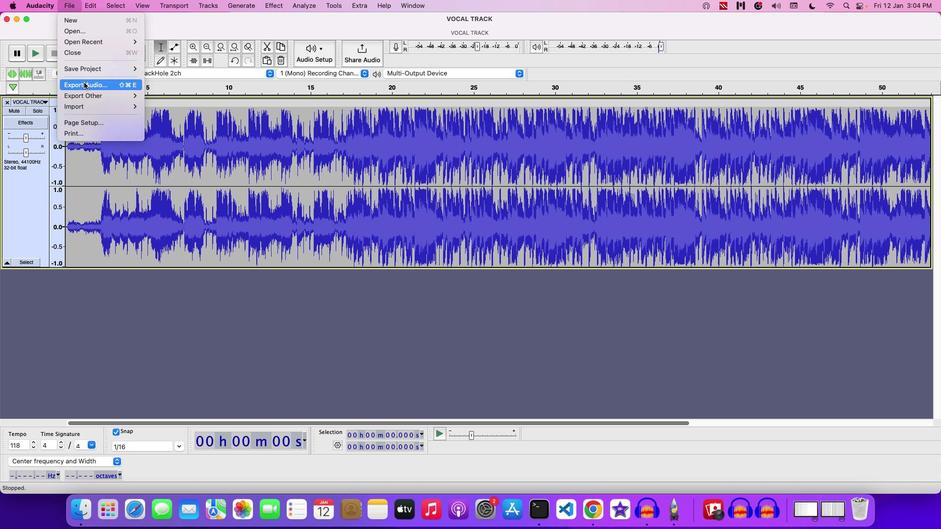 
Action: Mouse moved to (296, 140)
Screenshot: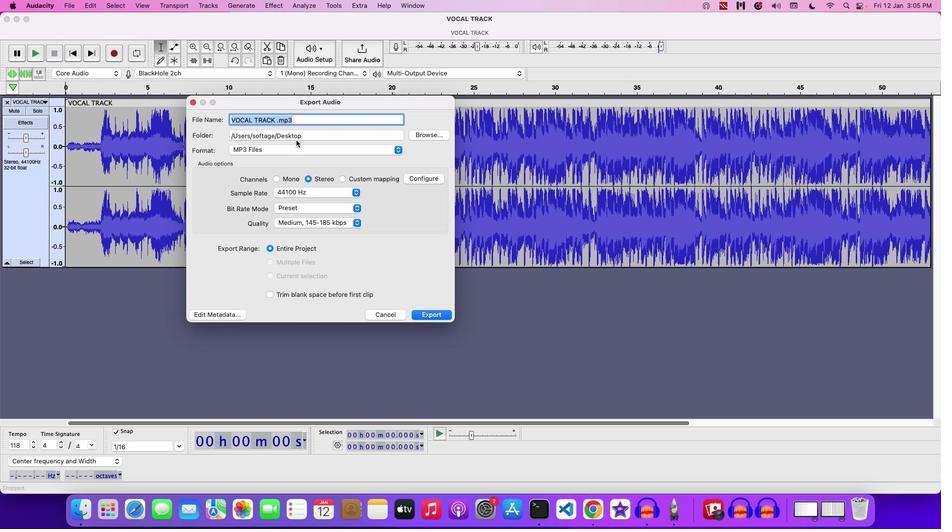 
Action: Key pressed Key.backspace'E''X''P'Key.space'A''U''D''I''O'Key.space'I''N'Key.space'D''I''F''F'Key.space'F''O''R''M''A''T'Key.space'3'
Screenshot: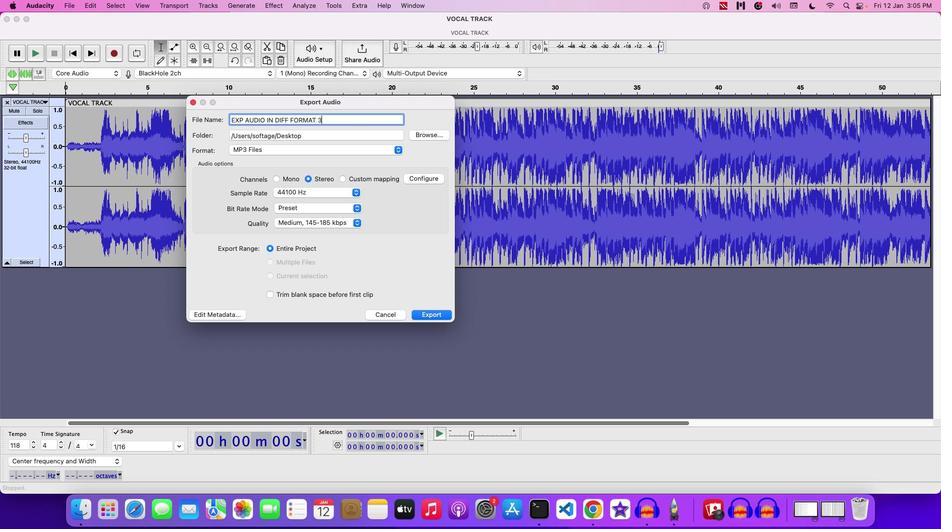 
Action: Mouse moved to (358, 154)
Screenshot: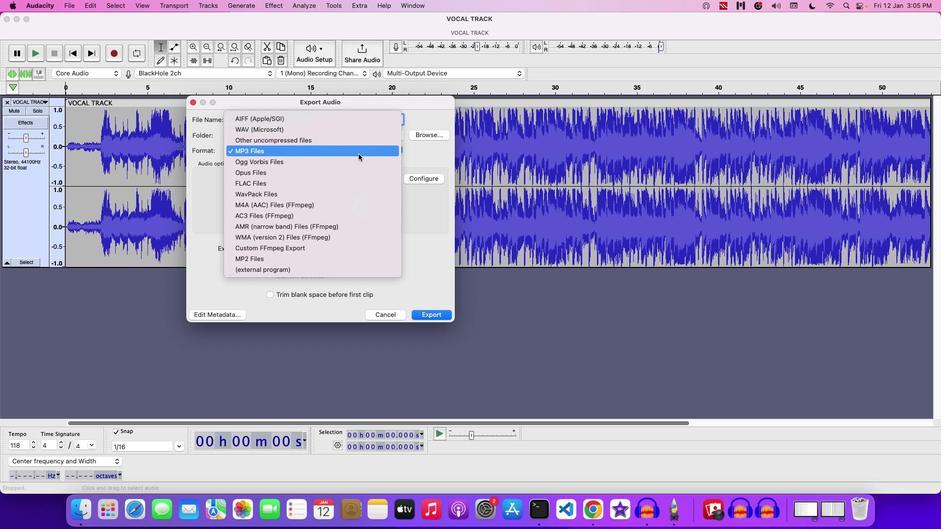 
Action: Mouse pressed left at (358, 154)
Screenshot: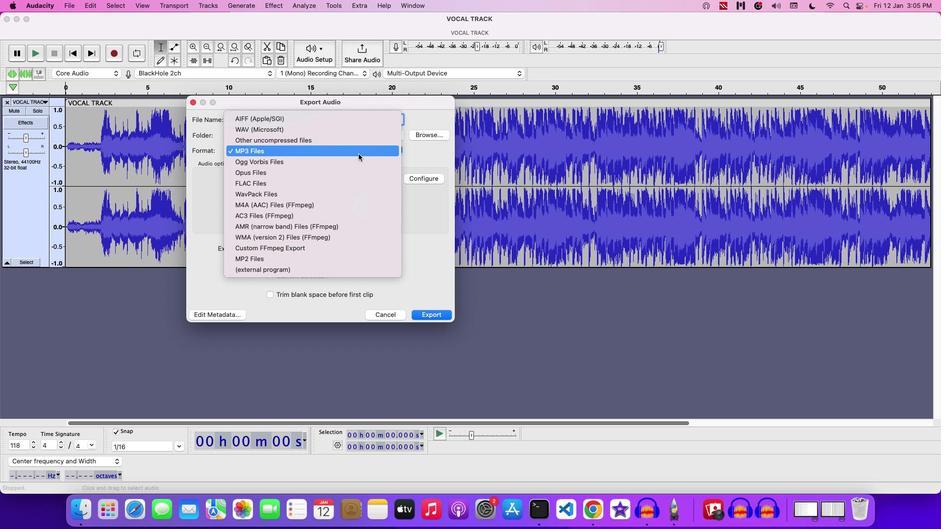 
Action: Mouse moved to (288, 181)
Screenshot: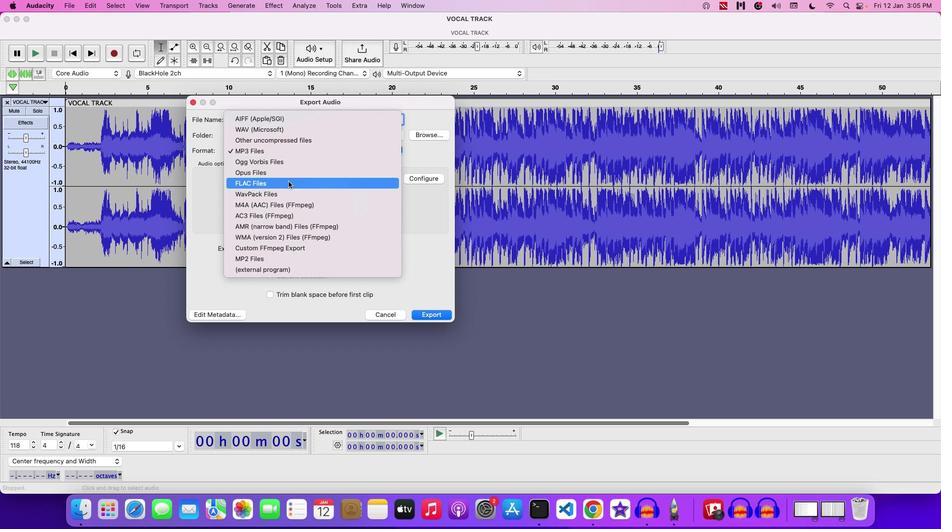 
Action: Mouse pressed left at (288, 181)
Screenshot: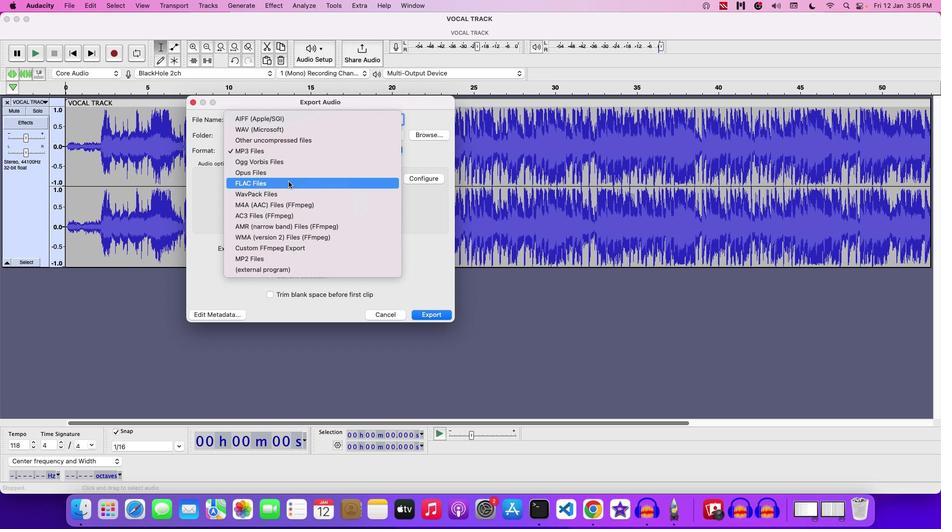 
Action: Mouse moved to (432, 312)
Screenshot: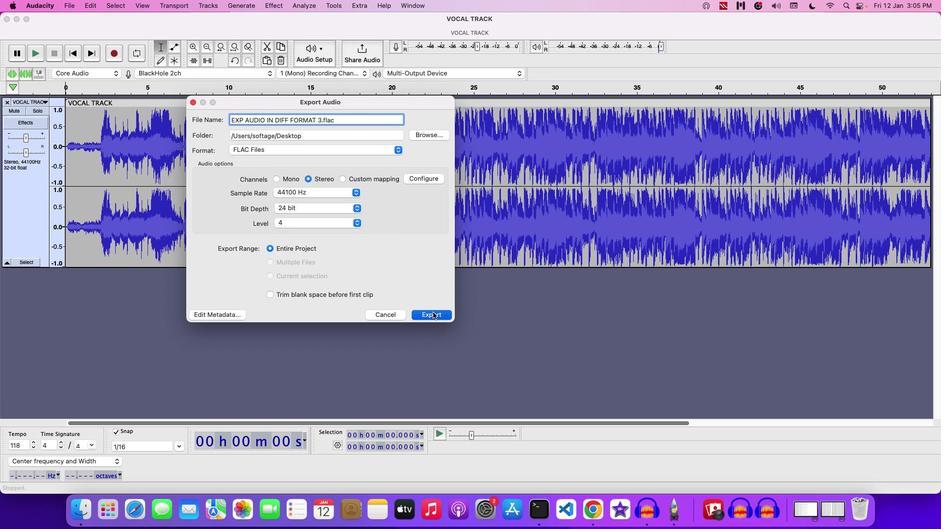 
Action: Mouse pressed left at (432, 312)
Screenshot: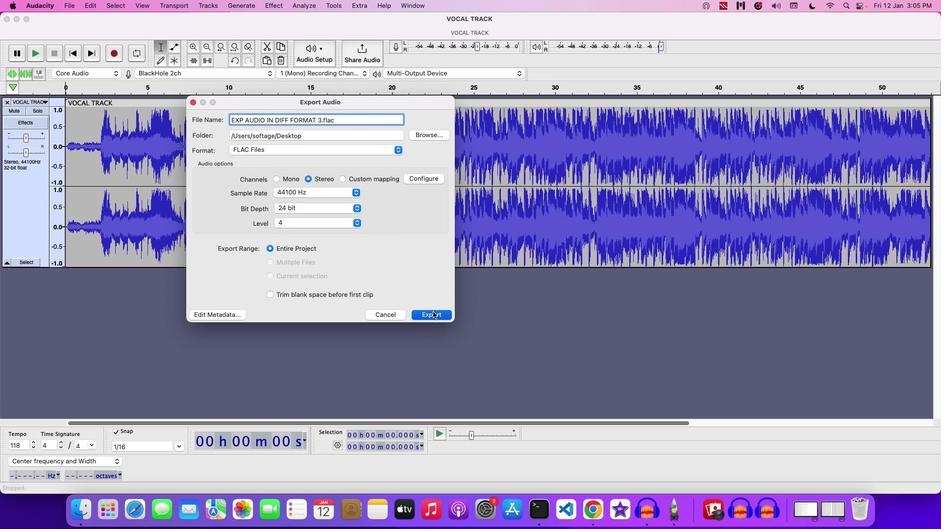 
Action: Mouse moved to (64, 0)
Screenshot: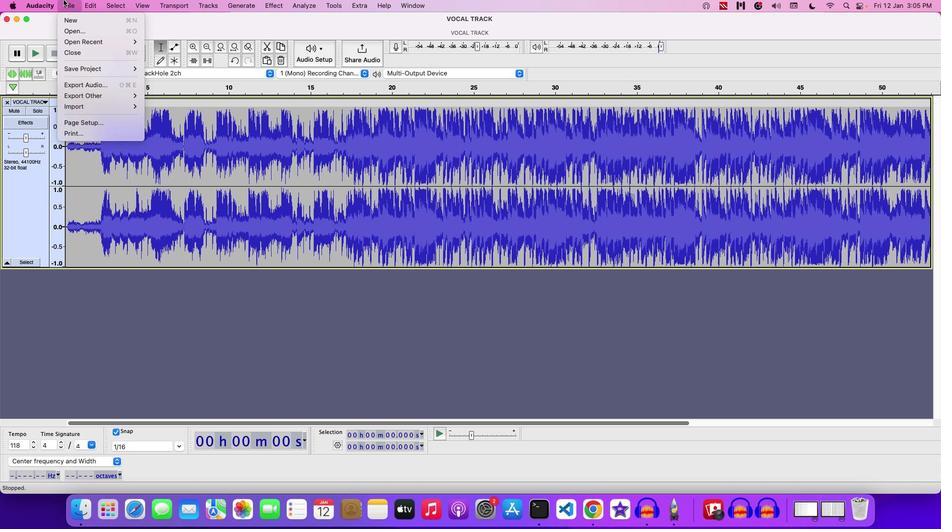 
Action: Mouse pressed left at (64, 0)
Screenshot: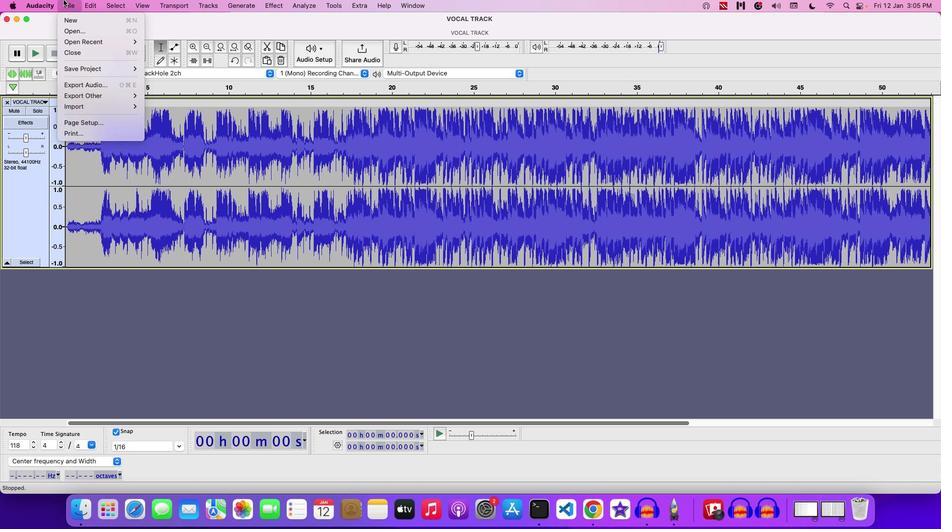 
Action: Mouse moved to (103, 85)
Screenshot: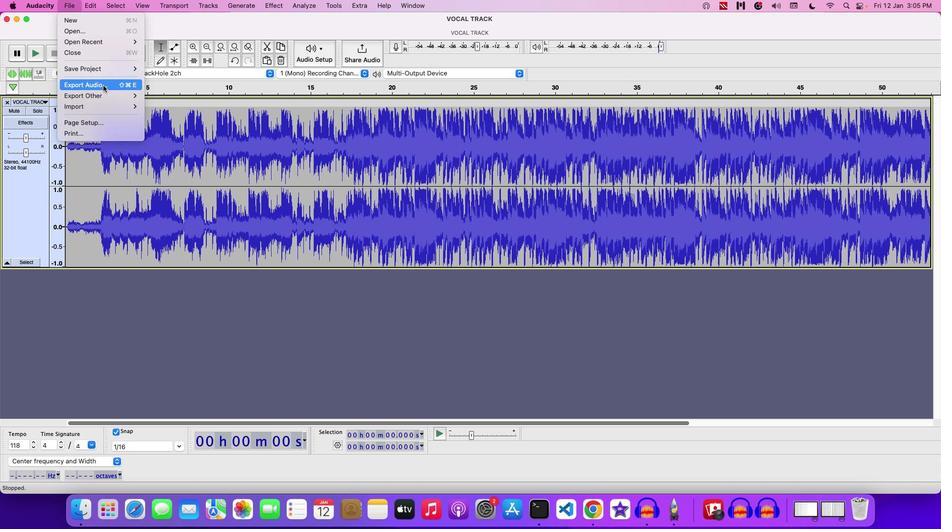 
Action: Mouse pressed left at (103, 85)
Screenshot: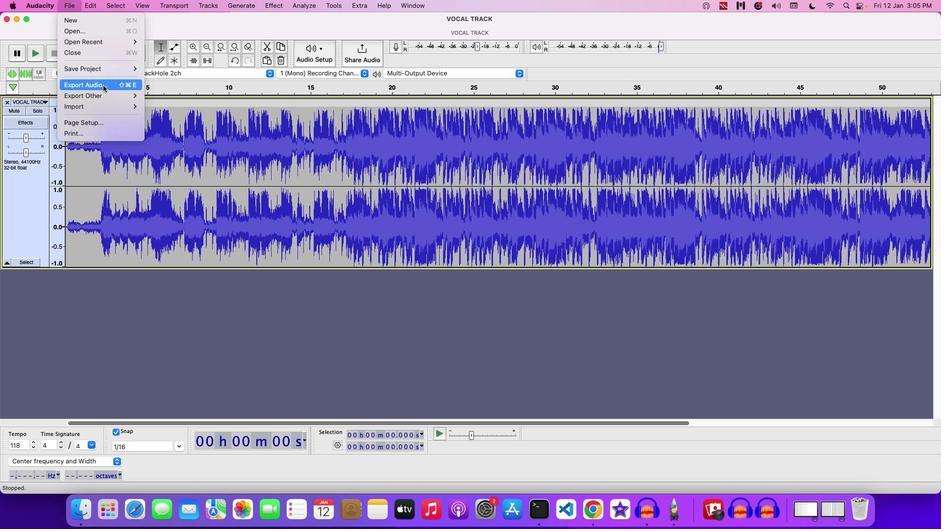
Action: Mouse moved to (543, 269)
Screenshot: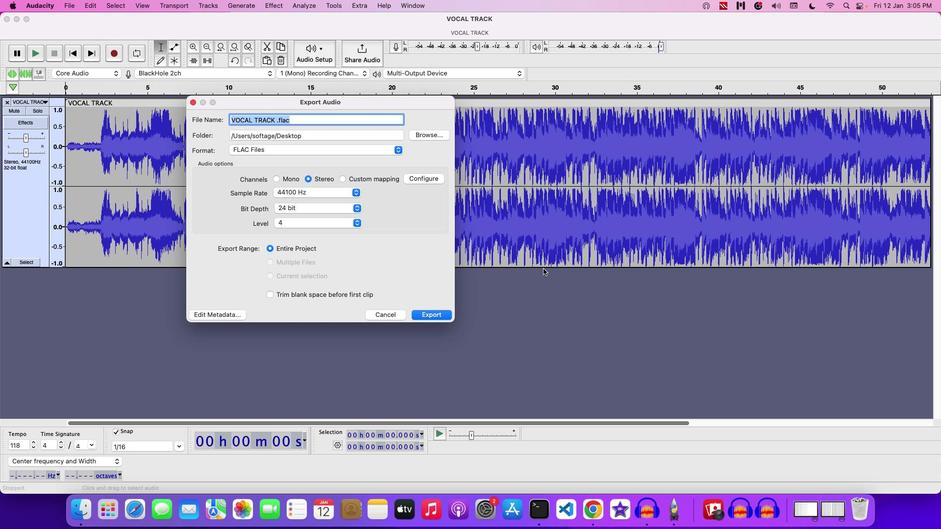 
Action: Key pressed Key.backspace'E''X''P'Key.space'A''U''D''I''O'Key.space'I''N'Key.space'D''I''F''F'Key.space'A''U''D''I''O'Key.space'F''O''R''M''A''T'Key.space'4'
Screenshot: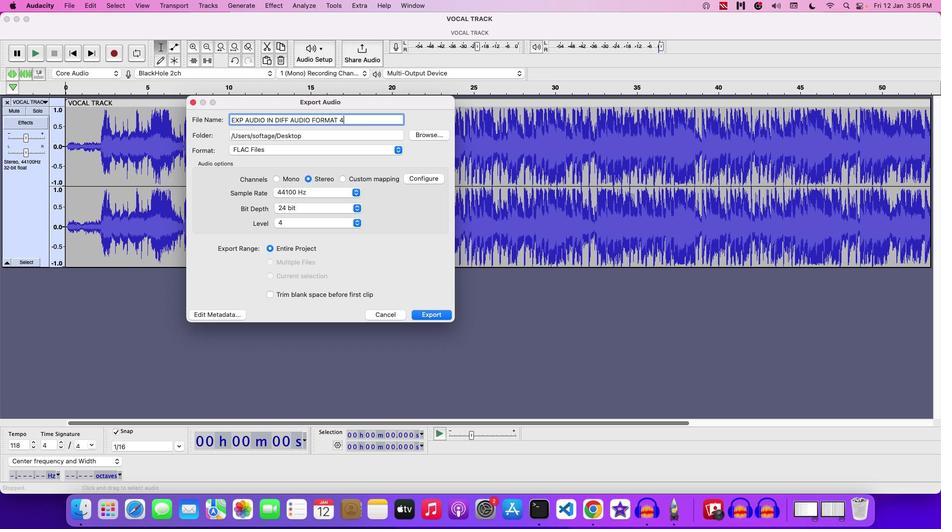 
Action: Mouse moved to (309, 152)
Screenshot: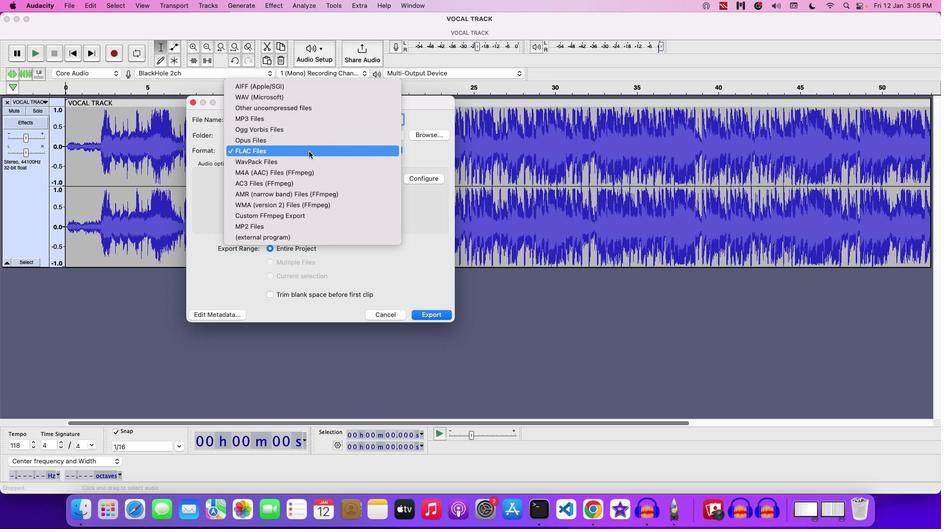 
Action: Mouse pressed left at (309, 152)
Screenshot: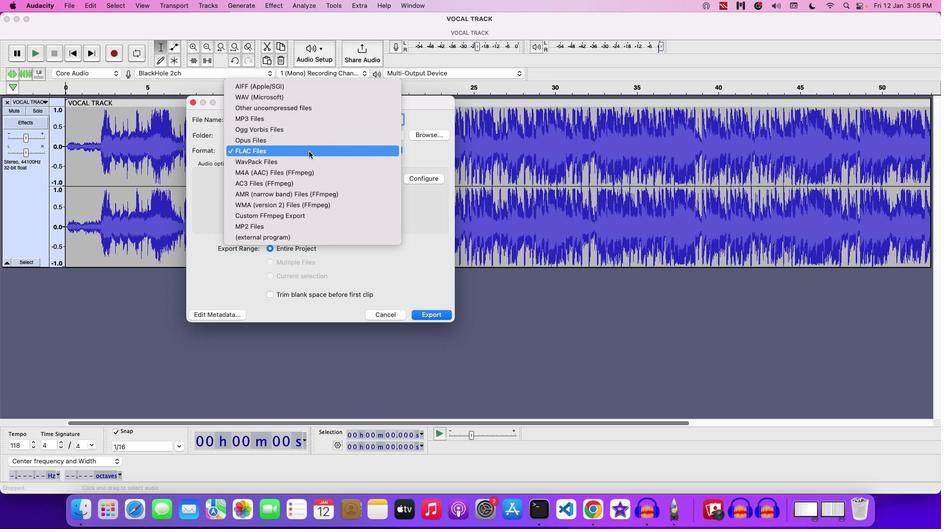 
Action: Mouse moved to (285, 127)
Screenshot: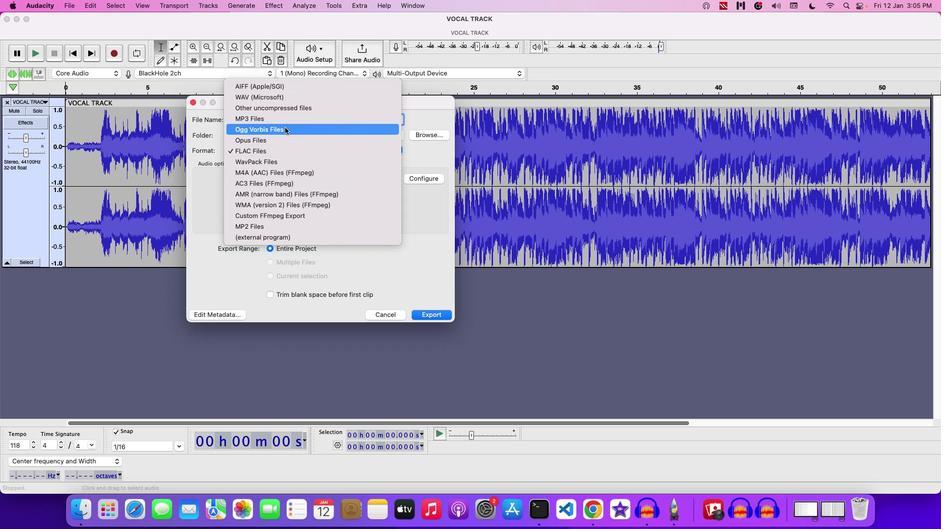 
Action: Mouse pressed left at (285, 127)
Screenshot: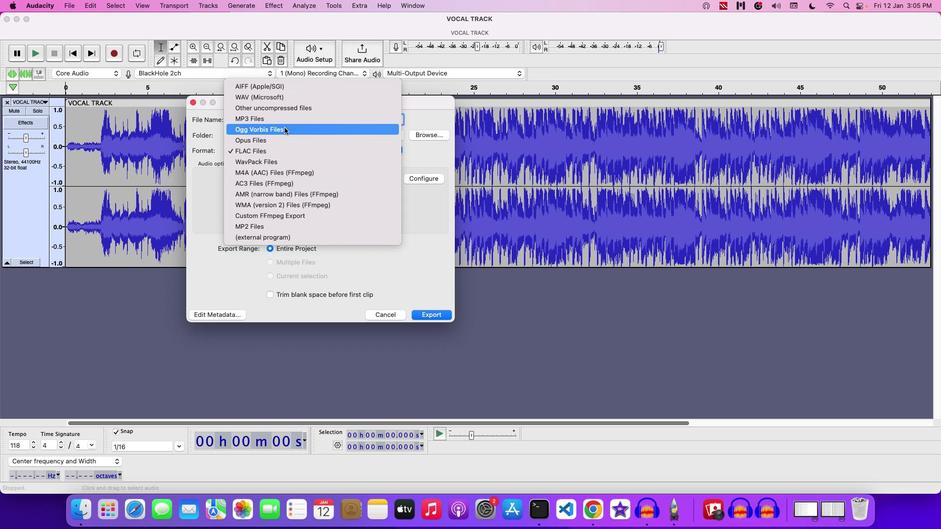 
Action: Mouse moved to (437, 309)
Screenshot: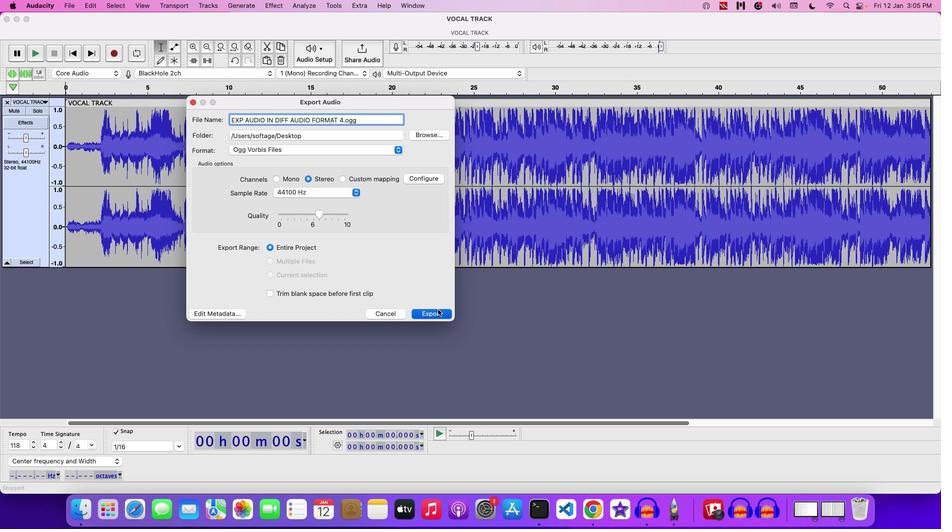 
Action: Mouse pressed left at (437, 309)
Screenshot: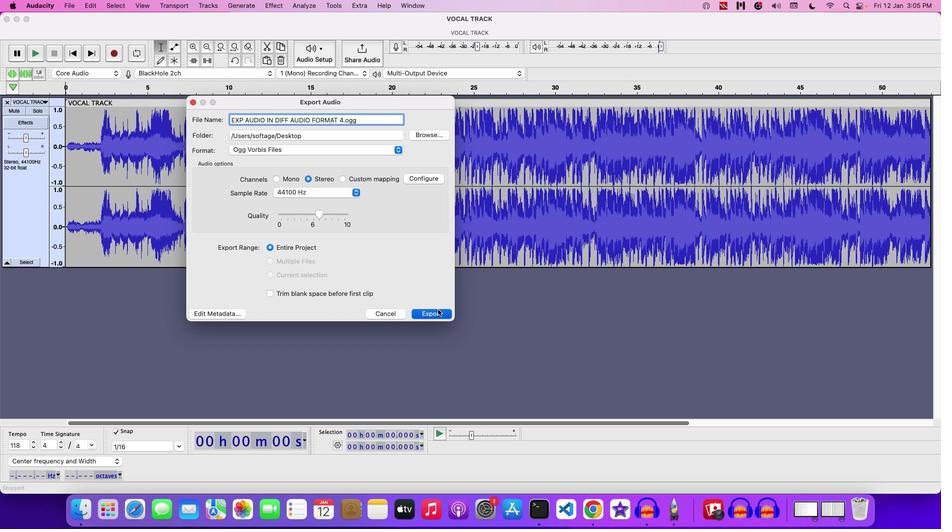 
Action: Mouse moved to (70, 6)
Screenshot: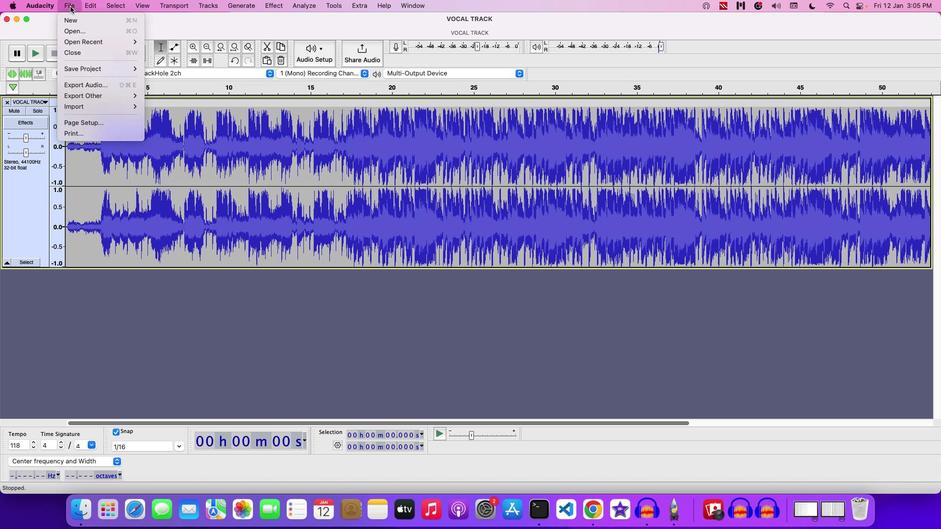 
Action: Mouse pressed left at (70, 6)
Screenshot: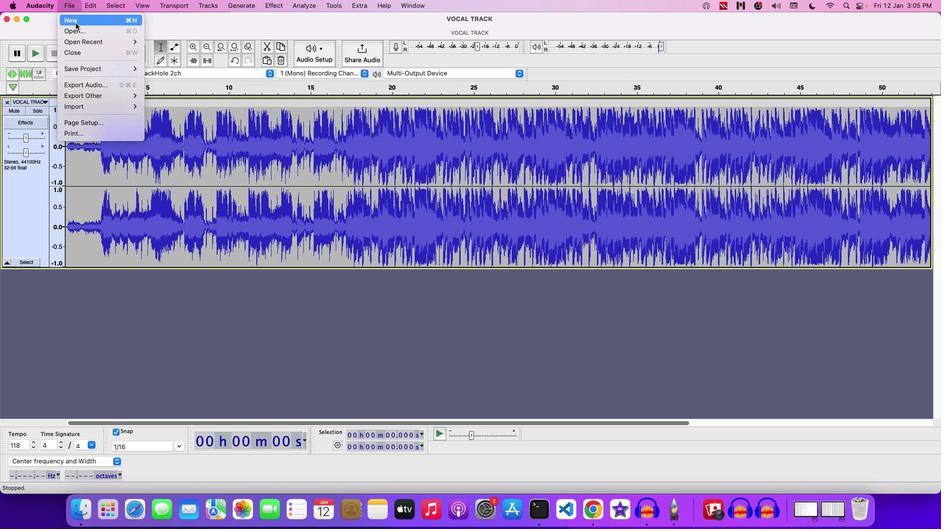 
Action: Mouse moved to (175, 65)
Screenshot: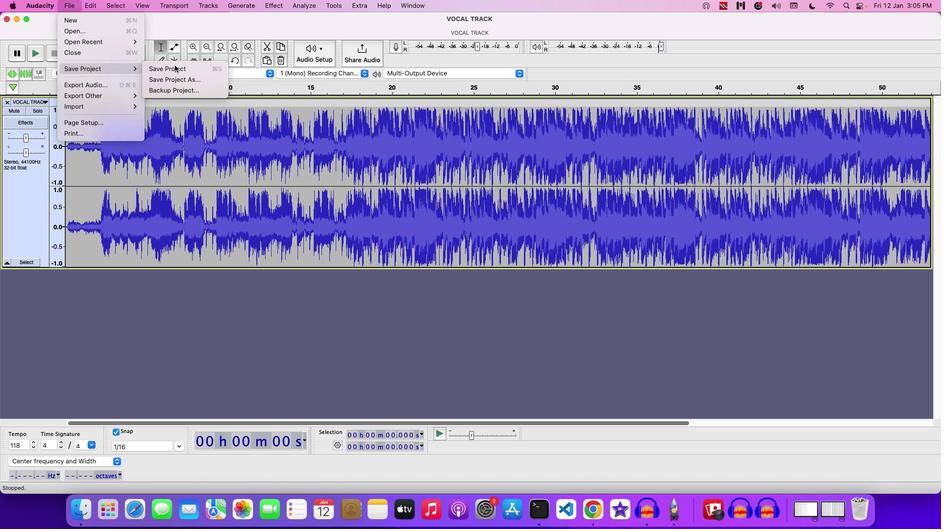 
Action: Mouse pressed left at (175, 65)
Screenshot: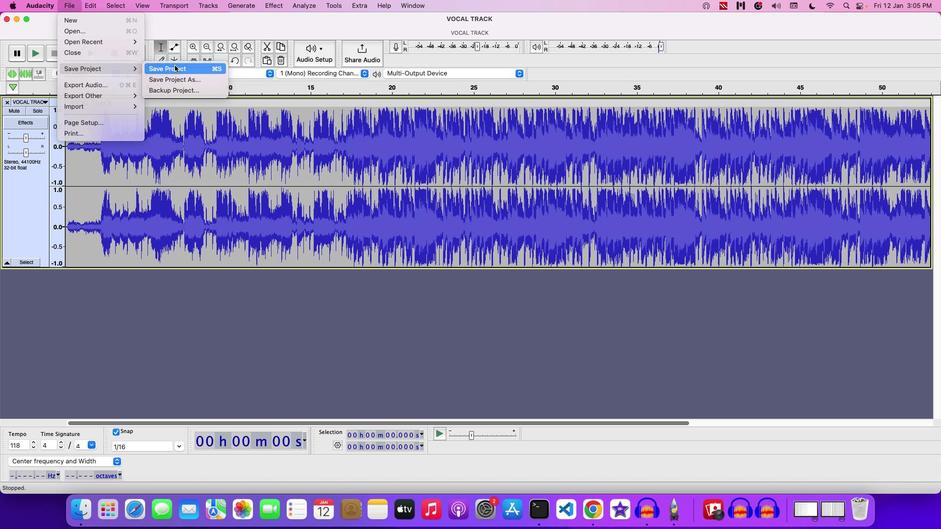 
Action: Mouse moved to (322, 280)
Screenshot: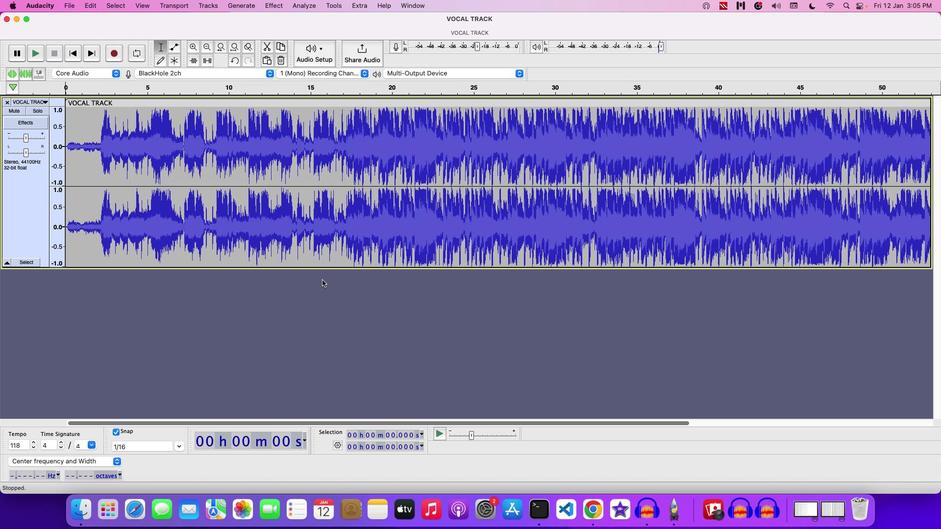 
Action: Key pressed Key.backspace'E''X''P''O''R''T''E''D'Key.space'A''U''D''I''O'Key.space'F''O''R''M''A''T''S'Key.space'I''N'Key.space
Screenshot: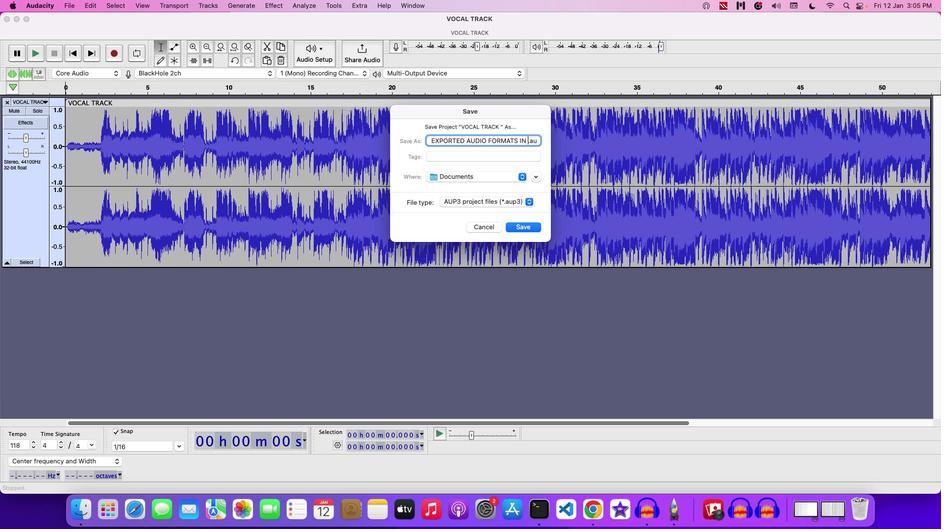 
Action: Mouse moved to (401, 264)
Screenshot: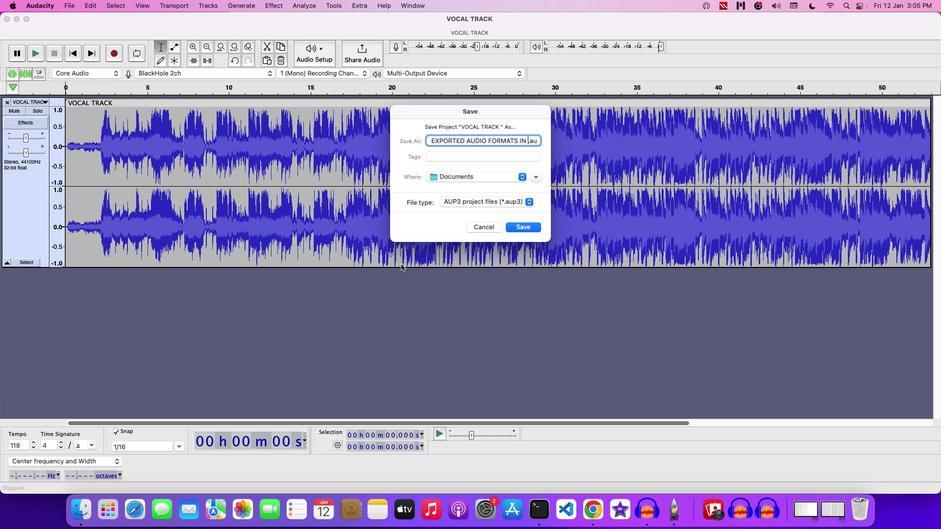 
Action: Key pressed 'D''I''F''F'Key.space'D''O'Key.backspaceKey.backspace'F''O''R''M''A''T''S'
Screenshot: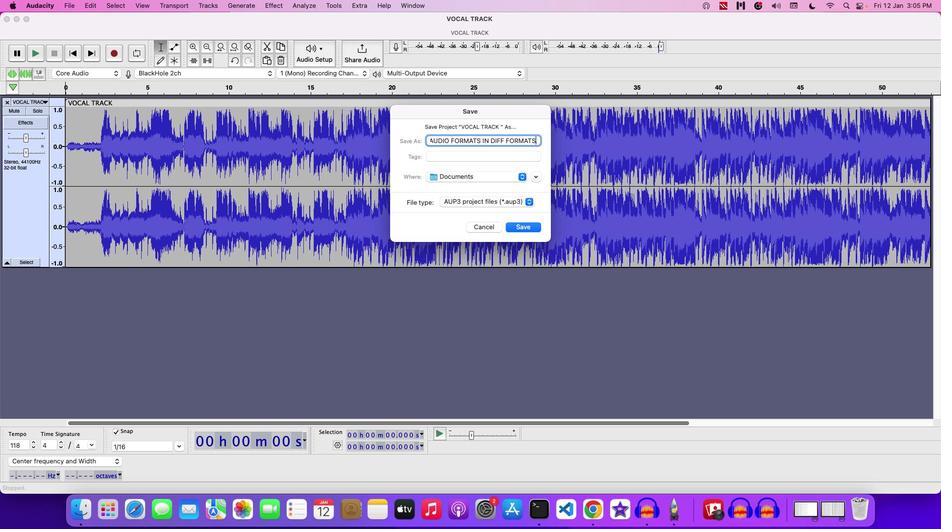 
Action: Mouse moved to (531, 224)
Screenshot: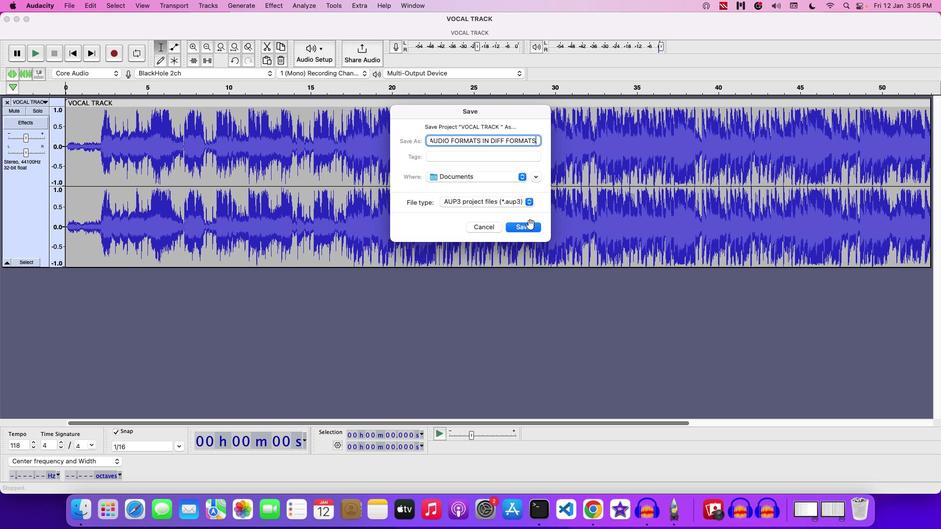 
Action: Mouse pressed left at (531, 224)
Screenshot: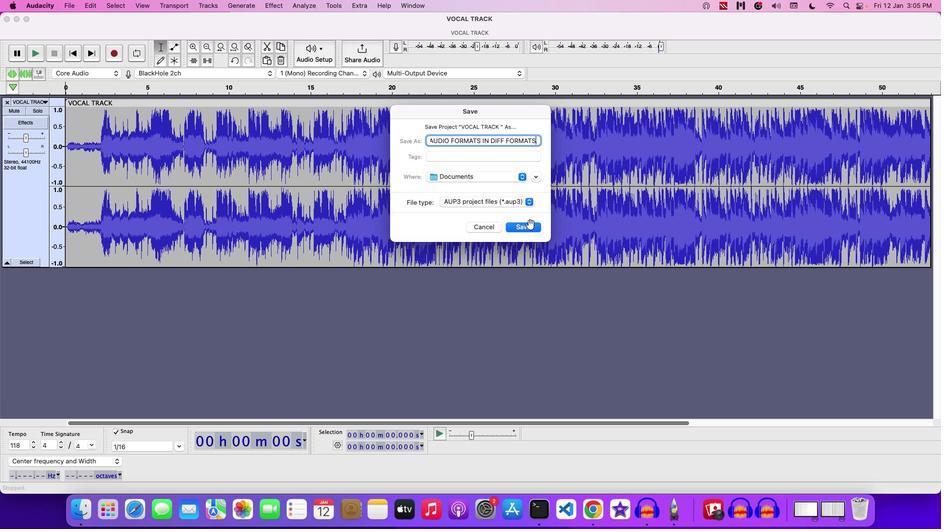 
Action: Mouse moved to (530, 225)
Screenshot: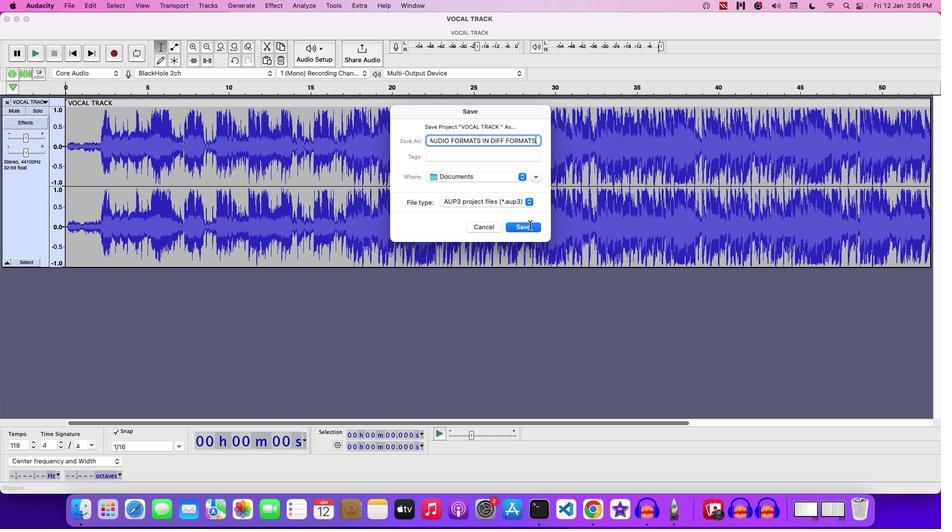 
